 Task: Create new contact,   with mail id: 'AndersonPaisley@manhattan.edu', first name: 'Paisley', Last name: 'Anderson', Job Title: IT Project Manager, Phone number (617) 555-9012. Change life cycle stage to  'Lead' and lead status to 'New'. Add new company to the associated contact: www.sequelglobal.com
 . Logged in from softage.5@softage.net
Action: Mouse moved to (77, 40)
Screenshot: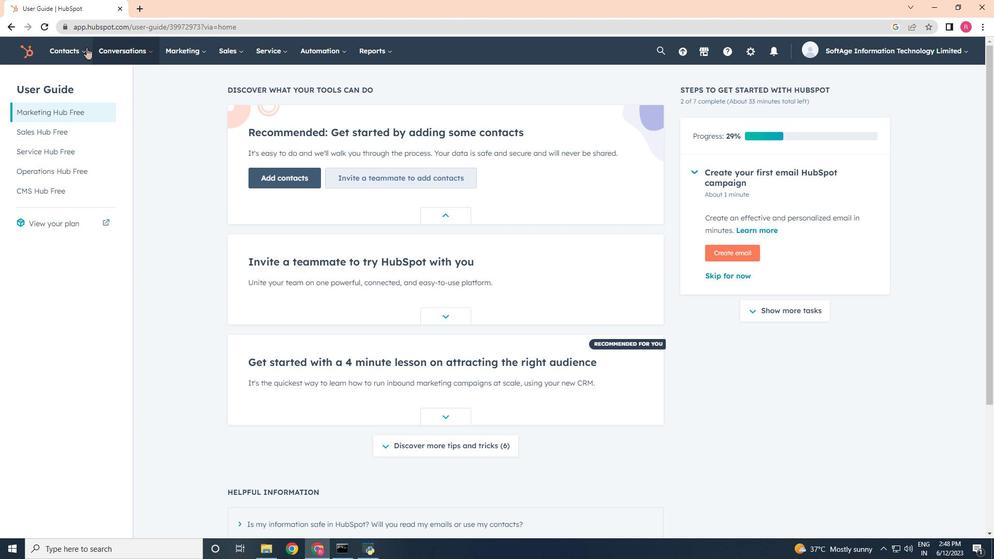 
Action: Mouse pressed left at (77, 40)
Screenshot: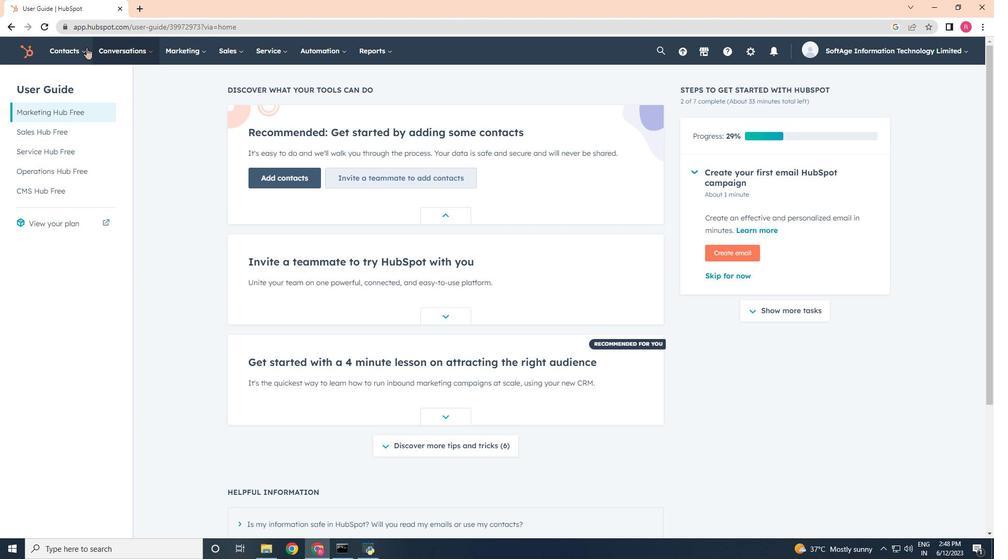
Action: Mouse moved to (82, 92)
Screenshot: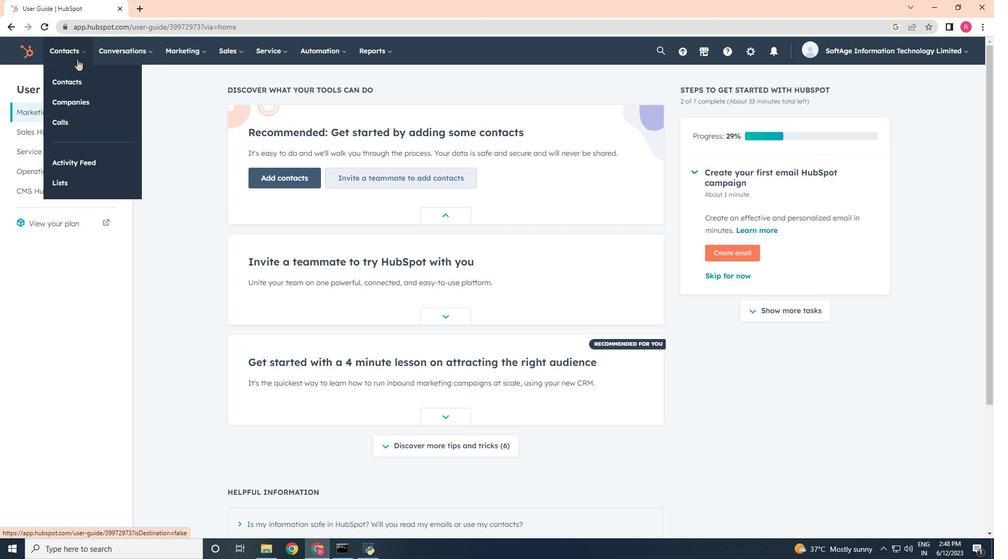 
Action: Mouse pressed left at (82, 92)
Screenshot: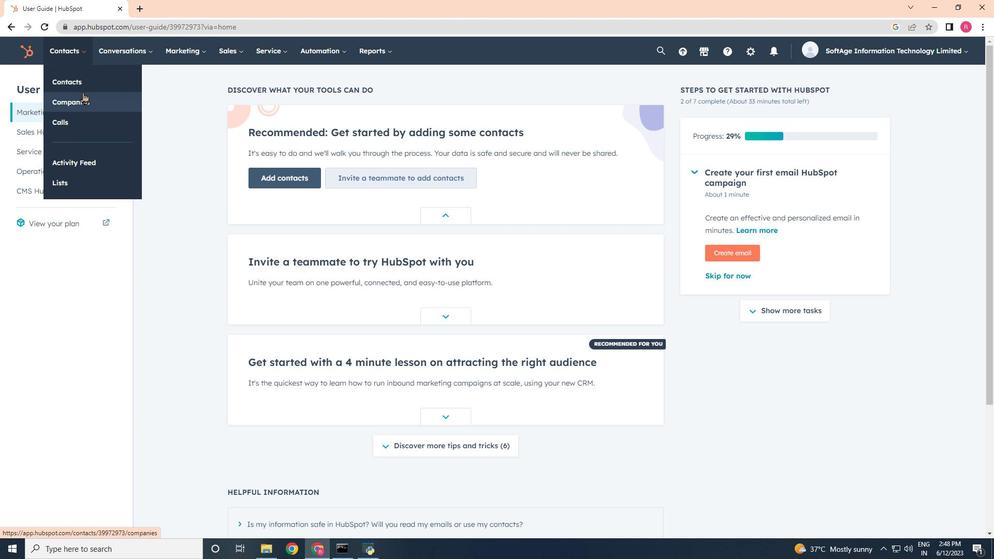 
Action: Mouse moved to (67, 48)
Screenshot: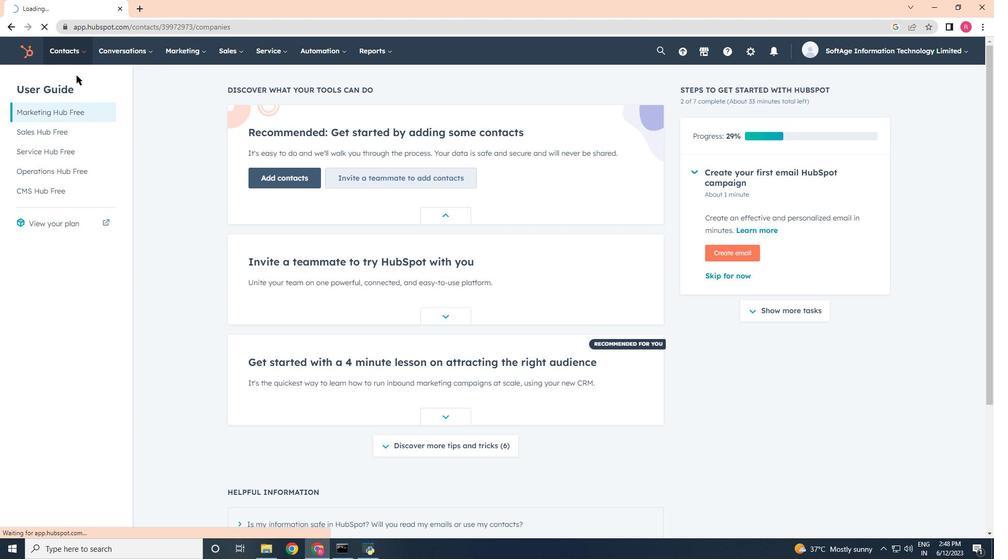 
Action: Mouse pressed left at (67, 48)
Screenshot: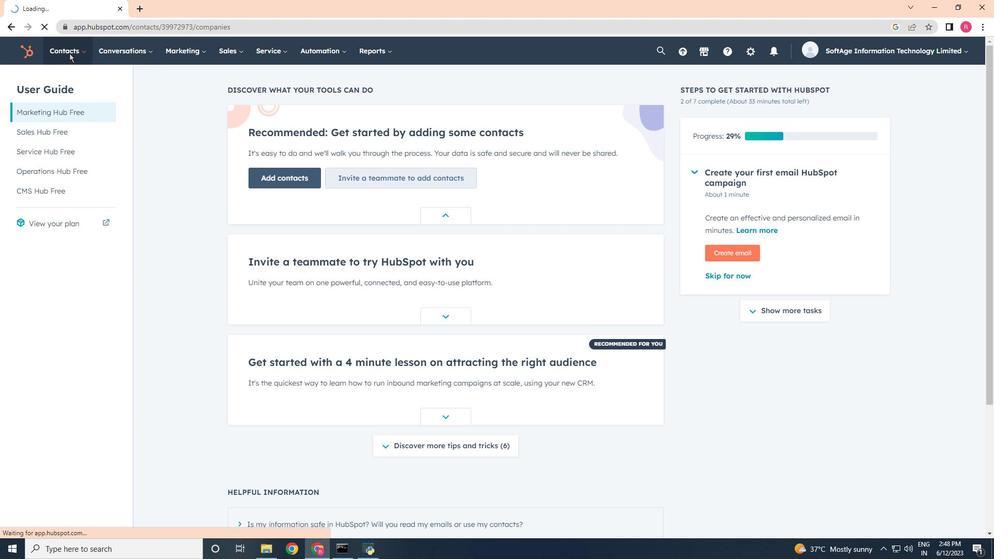 
Action: Mouse moved to (63, 52)
Screenshot: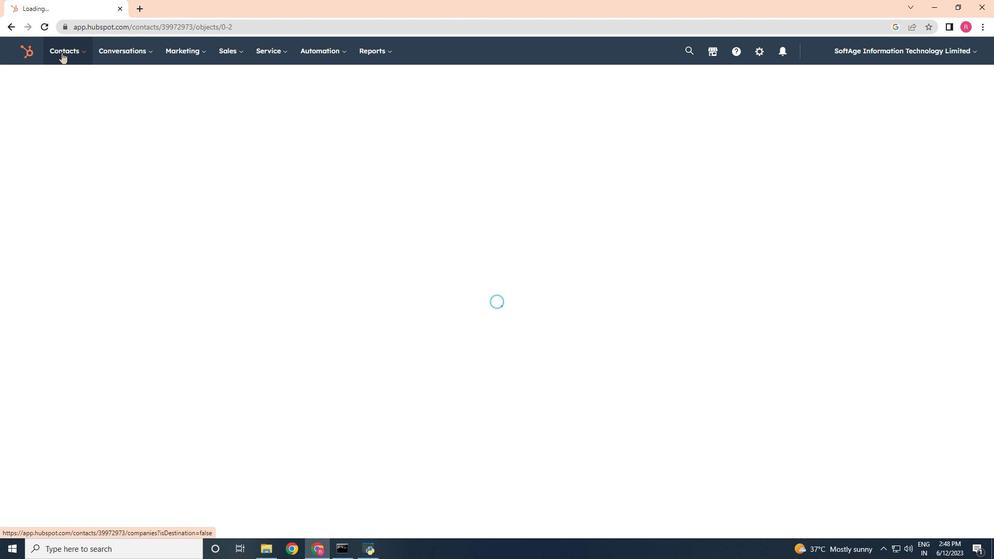 
Action: Mouse pressed left at (63, 52)
Screenshot: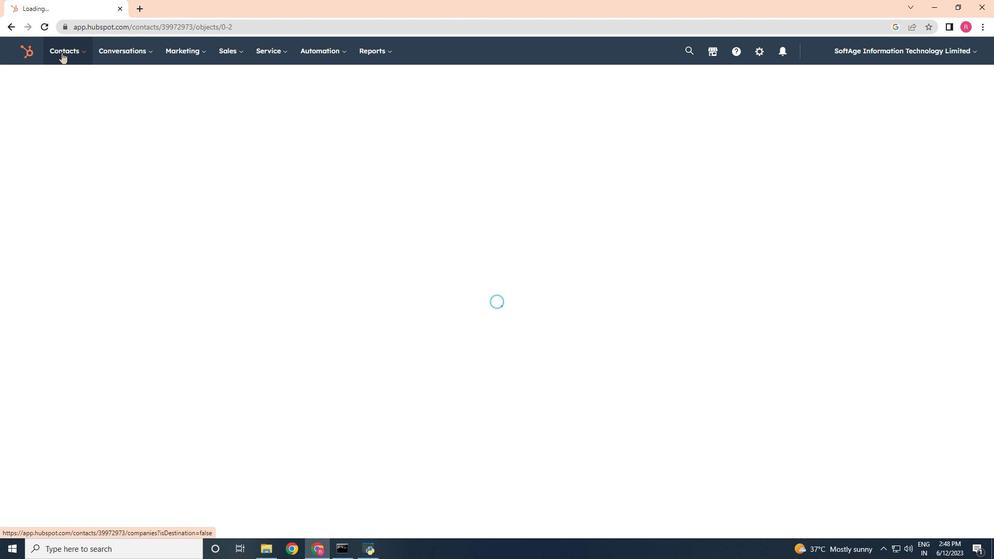 
Action: Mouse moved to (78, 94)
Screenshot: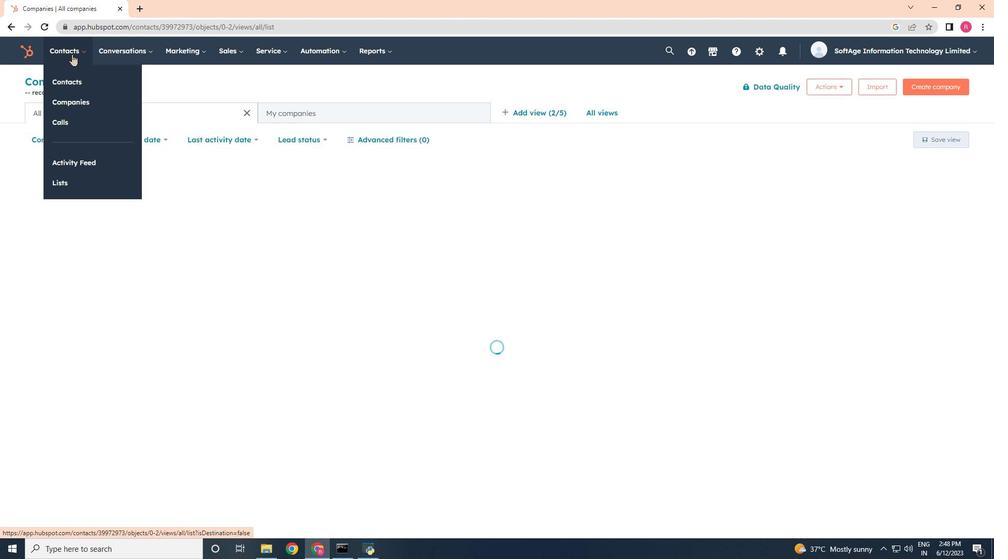 
Action: Mouse pressed left at (78, 94)
Screenshot: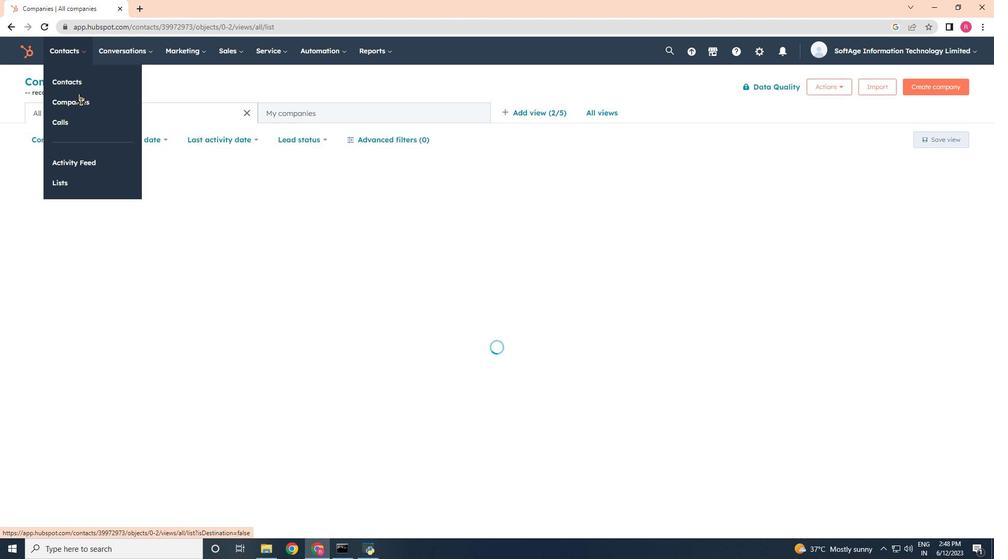 
Action: Mouse moved to (76, 60)
Screenshot: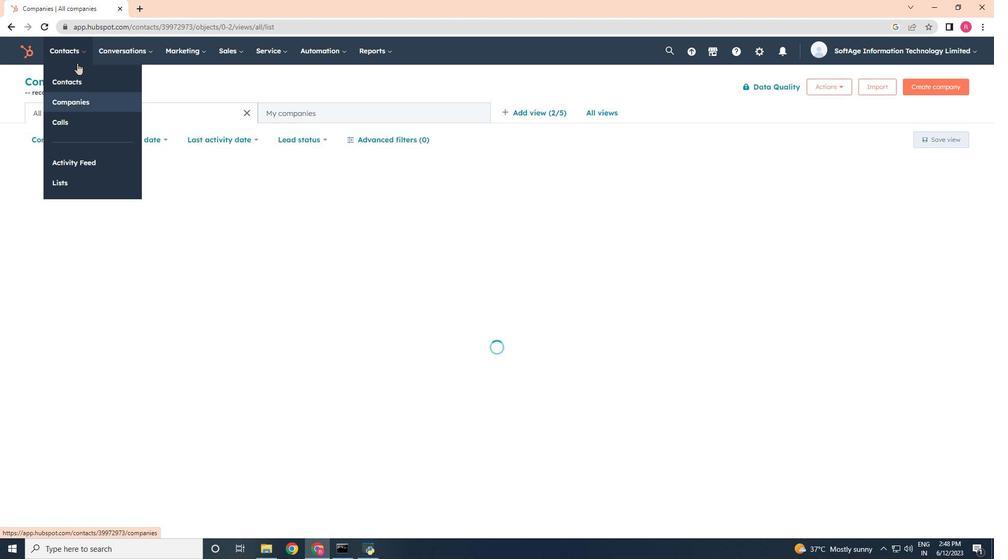 
Action: Mouse pressed left at (76, 60)
Screenshot: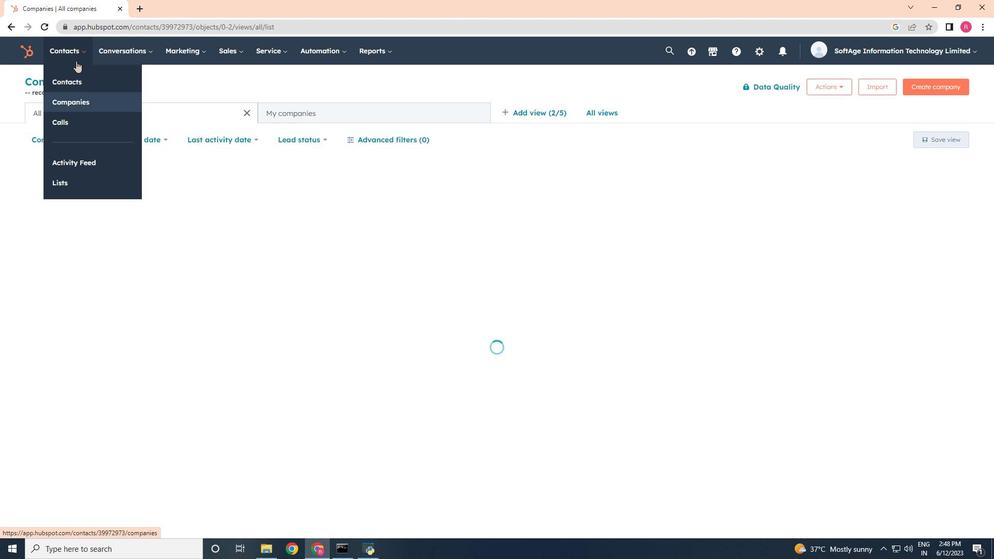 
Action: Mouse moved to (75, 52)
Screenshot: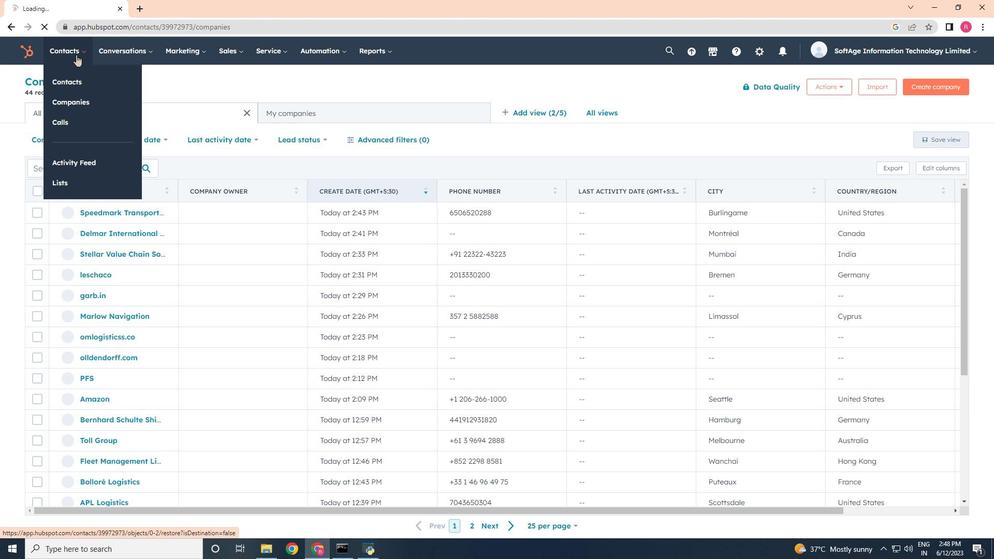 
Action: Mouse pressed left at (75, 52)
Screenshot: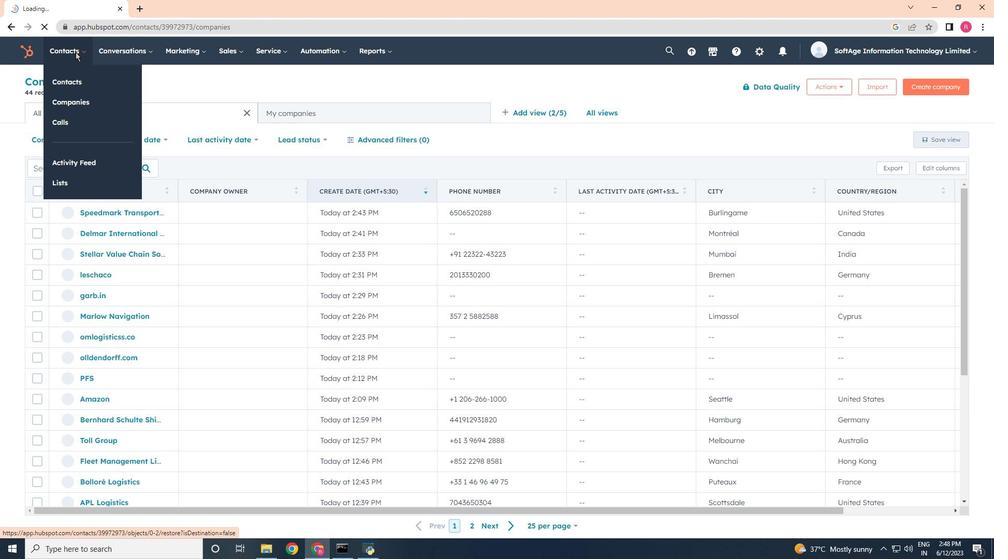 
Action: Mouse moved to (60, 49)
Screenshot: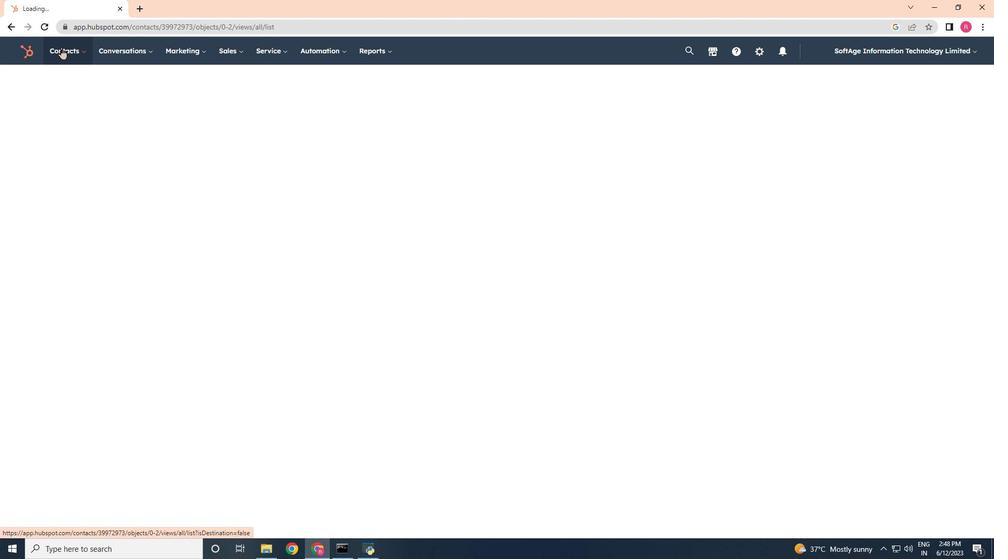 
Action: Mouse pressed left at (60, 49)
Screenshot: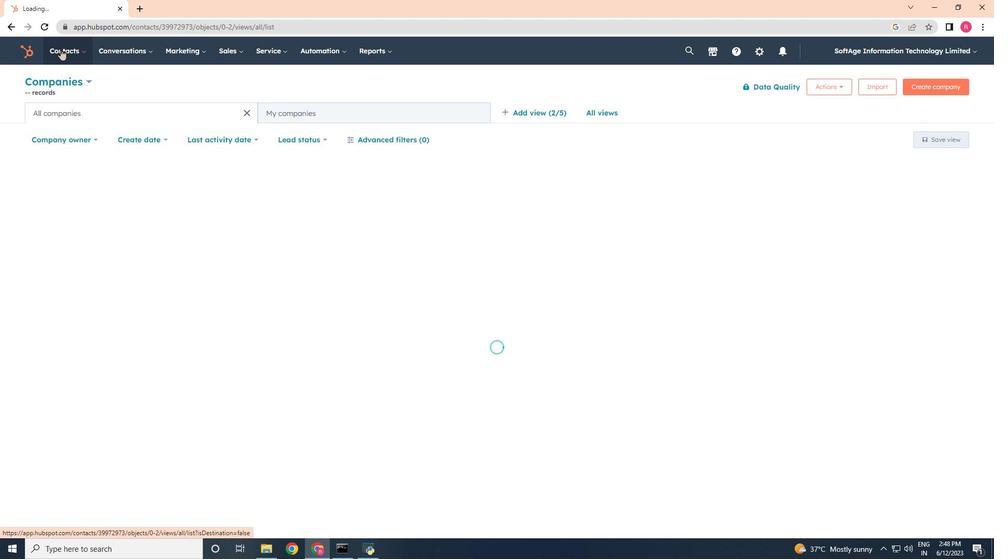 
Action: Mouse moved to (74, 86)
Screenshot: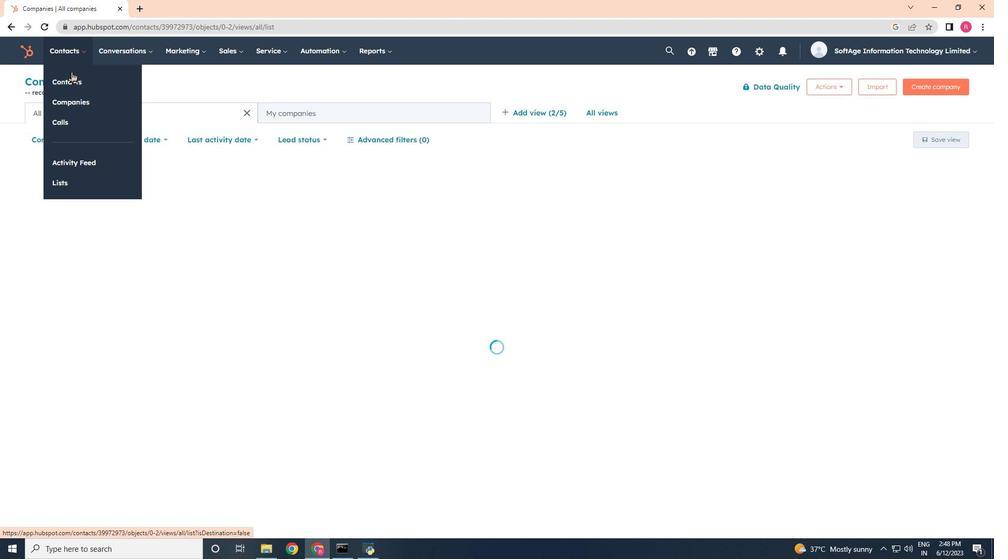 
Action: Mouse pressed left at (74, 86)
Screenshot: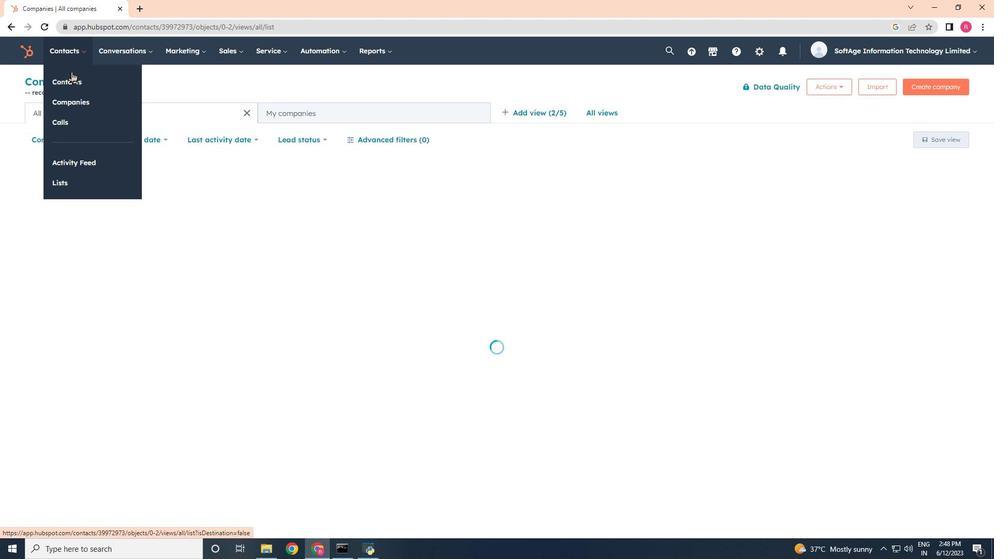 
Action: Mouse moved to (75, 81)
Screenshot: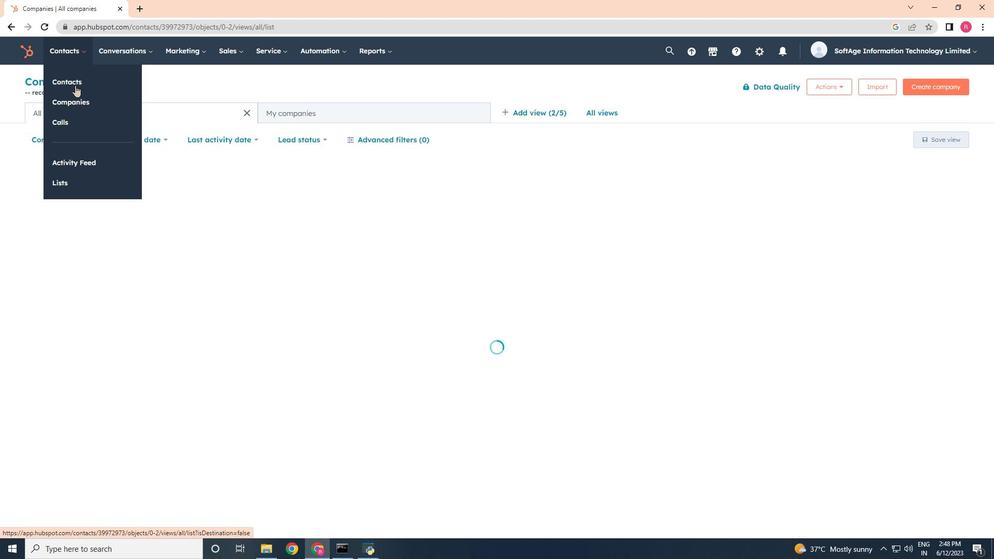 
Action: Mouse pressed left at (75, 81)
Screenshot: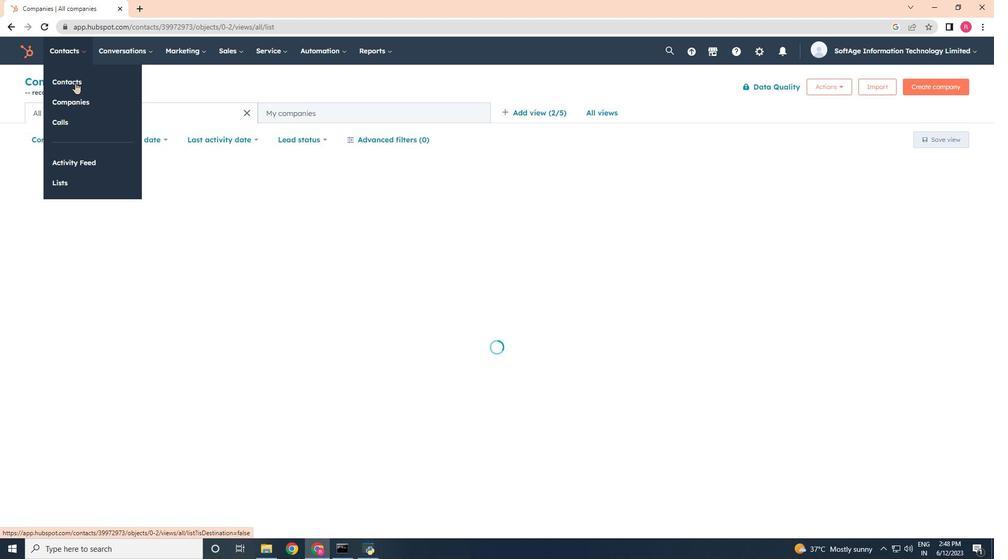 
Action: Mouse moved to (926, 89)
Screenshot: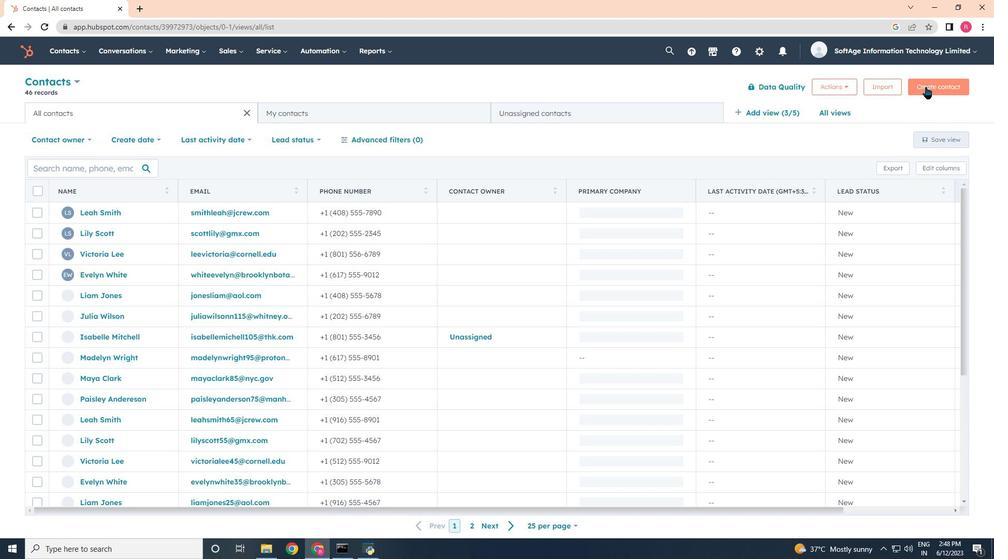 
Action: Mouse pressed left at (926, 88)
Screenshot: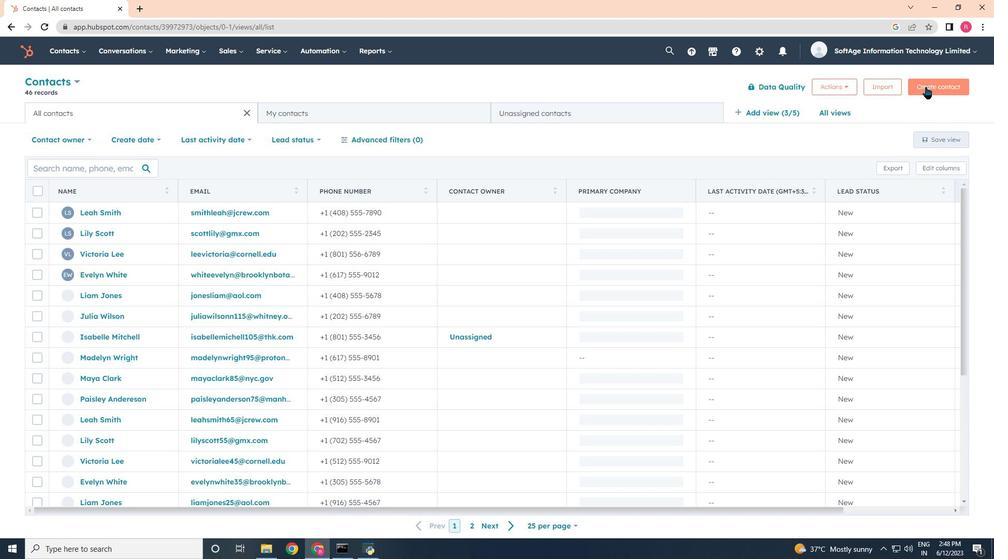 
Action: Mouse moved to (760, 130)
Screenshot: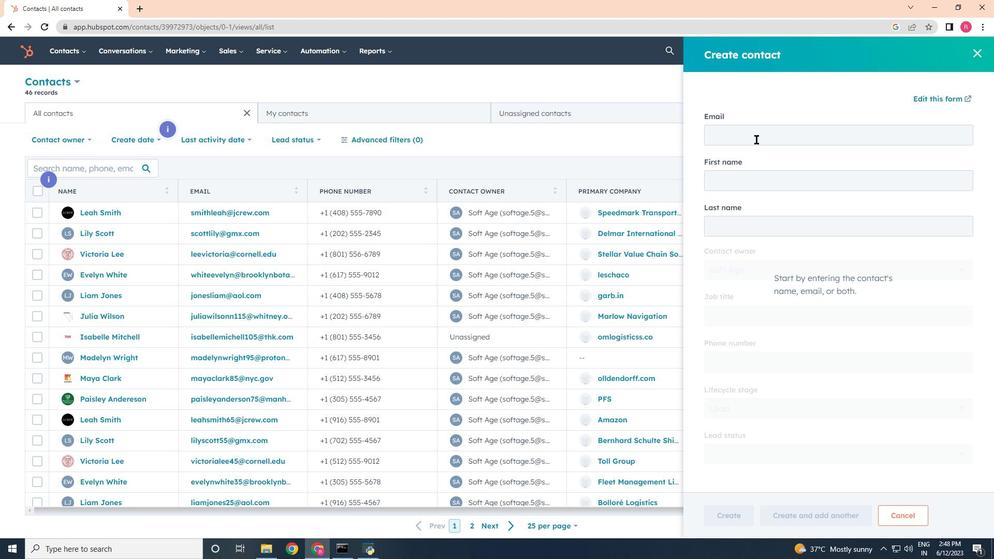 
Action: Mouse pressed left at (760, 130)
Screenshot: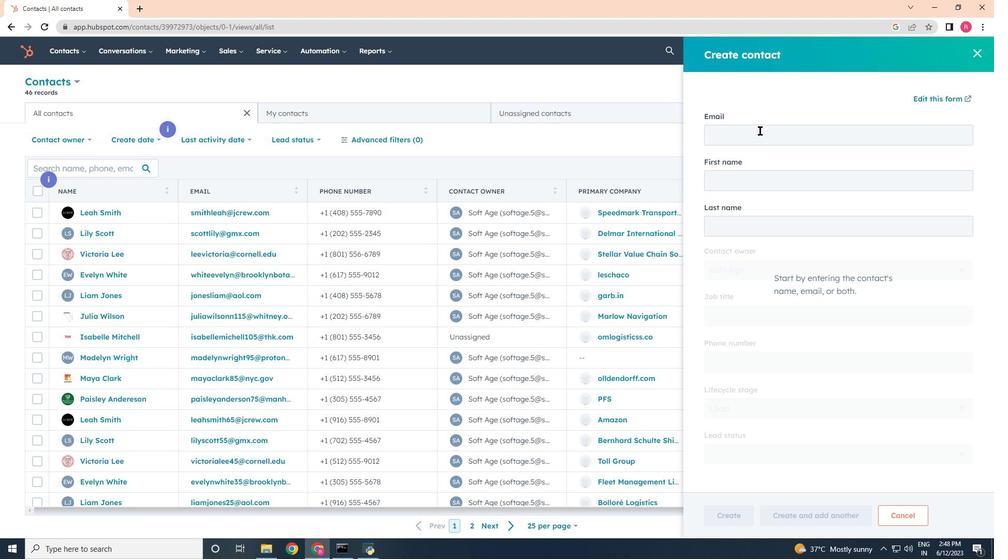 
Action: Mouse moved to (763, 135)
Screenshot: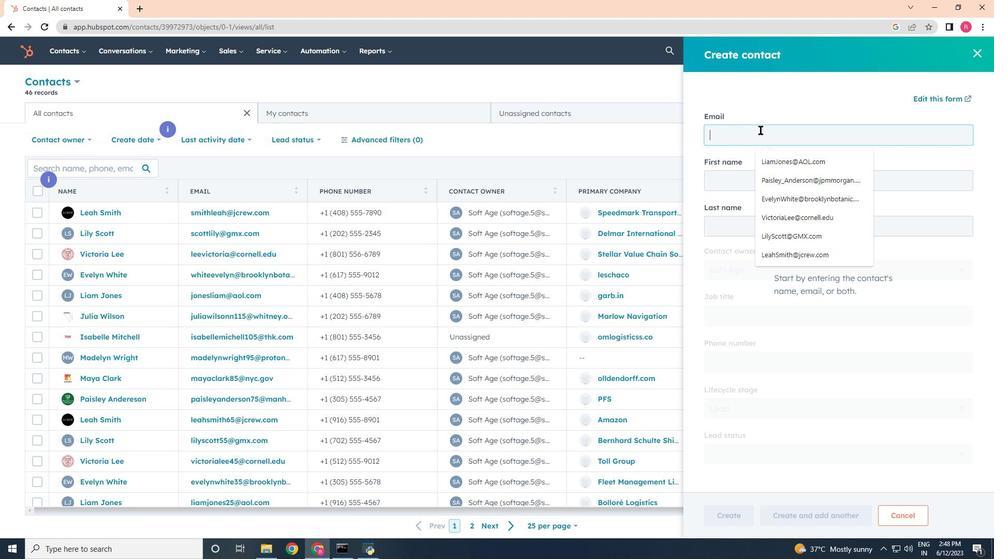 
Action: Key pressed <Key.shift>Anderson<Key.shift><Key.shift><Key.shift><Key.shift><Key.shift><Key.shift><Key.shift><Key.shift><Key.shift><Key.shift><Key.shift><Key.shift><Key.shift><Key.shift><Key.shift><Key.shift><Key.shift>Paisley<Key.shift><Key.shift><Key.shift><Key.shift>@manhattan.edu
Screenshot: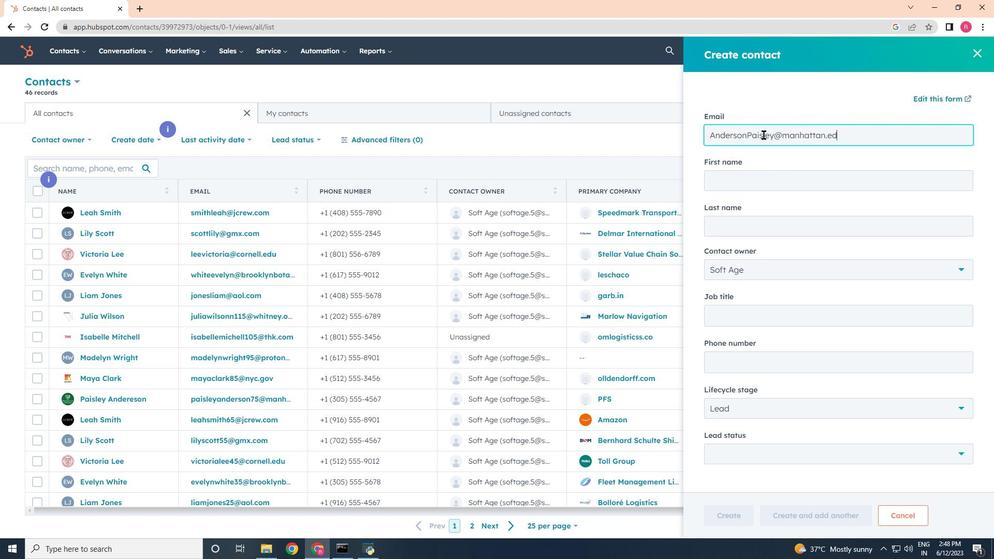
Action: Mouse moved to (754, 184)
Screenshot: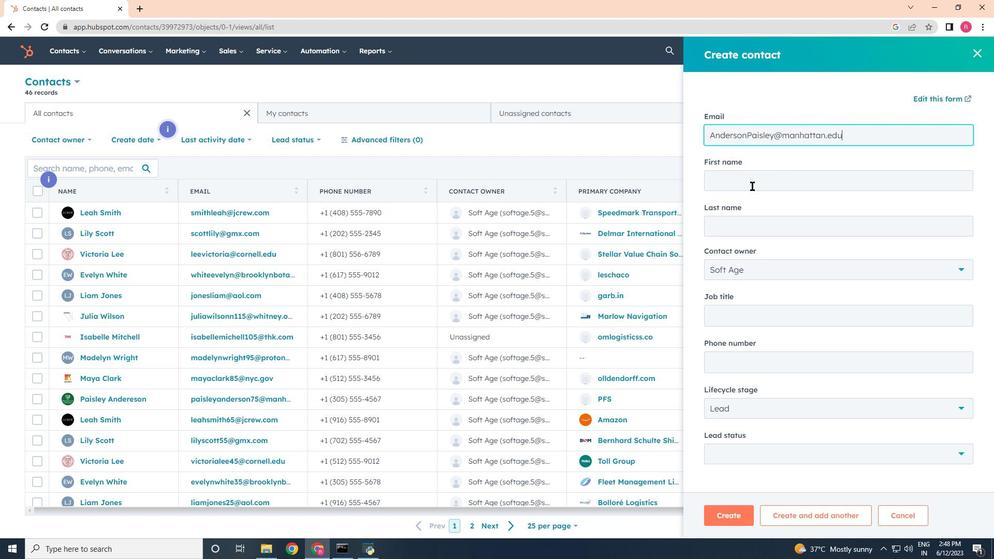 
Action: Mouse pressed left at (754, 184)
Screenshot: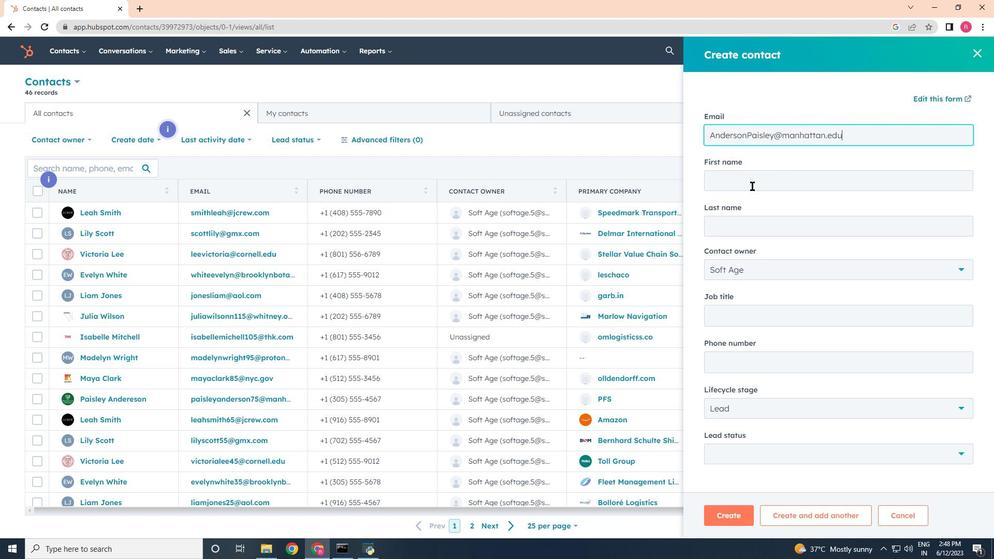 
Action: Mouse moved to (754, 184)
Screenshot: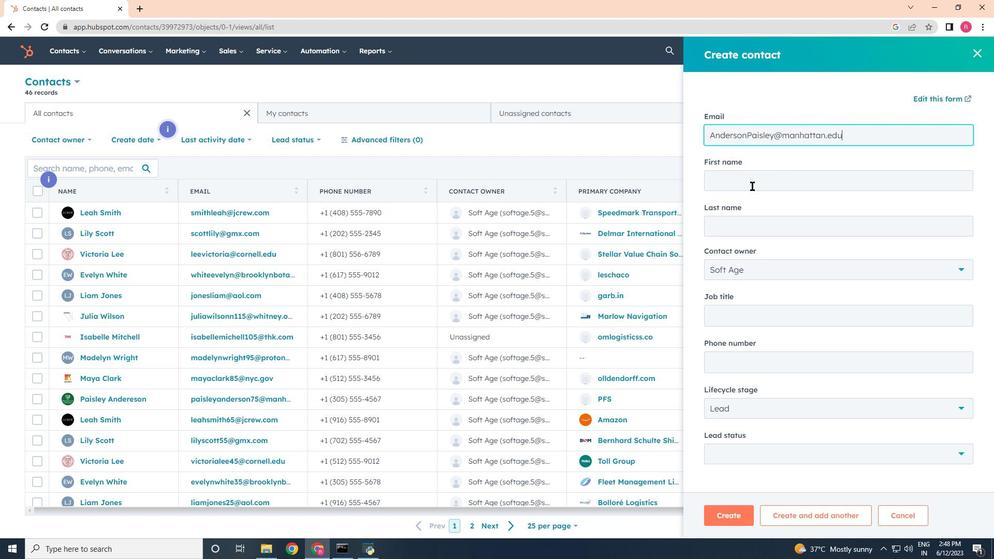 
Action: Key pressed <Key.shift>Paisley<Key.tab><Key.shift>Anderson
Screenshot: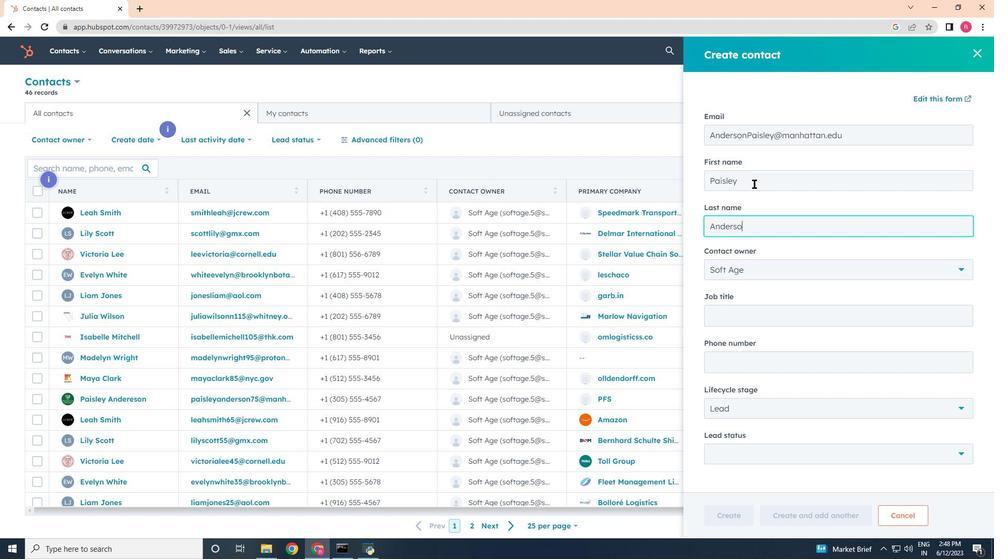 
Action: Mouse moved to (753, 316)
Screenshot: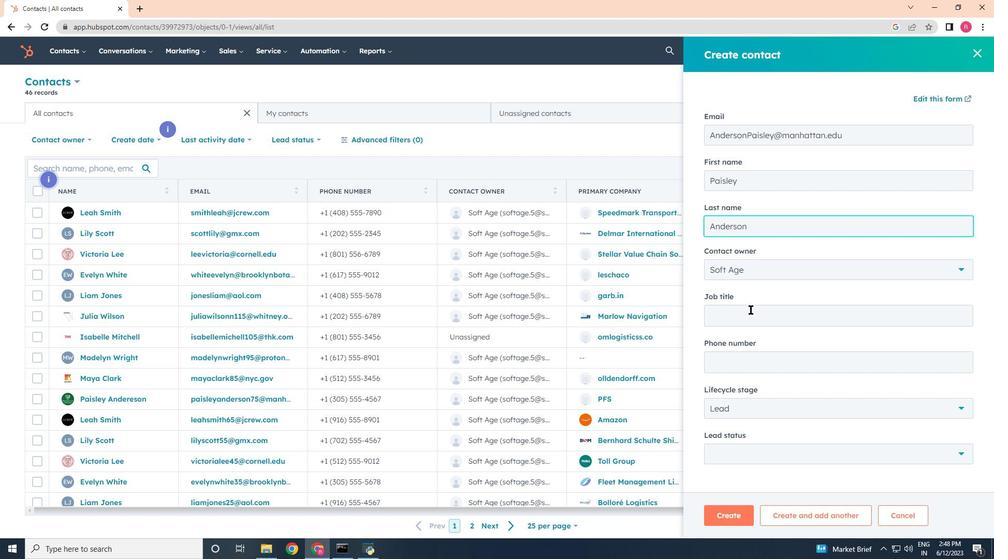 
Action: Mouse pressed left at (753, 316)
Screenshot: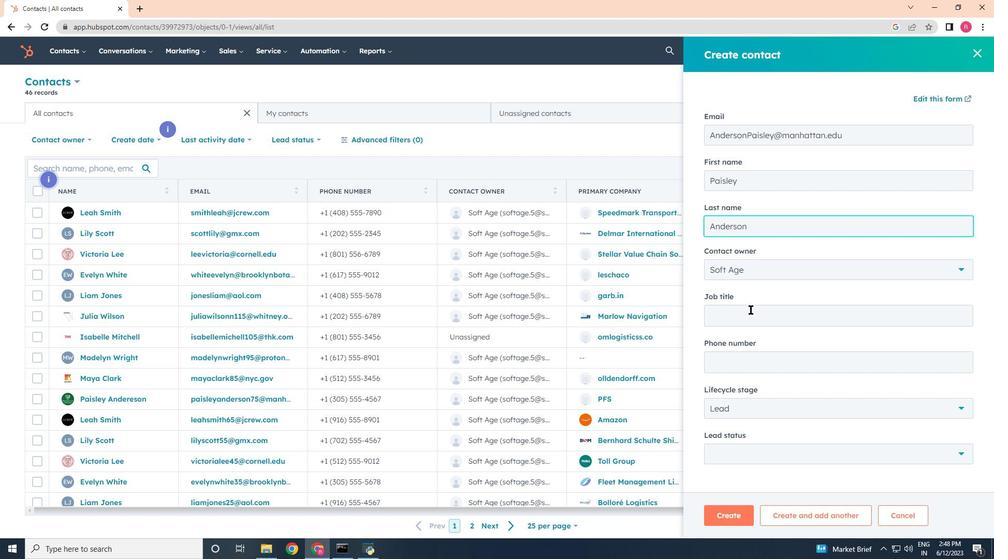 
Action: Mouse moved to (754, 317)
Screenshot: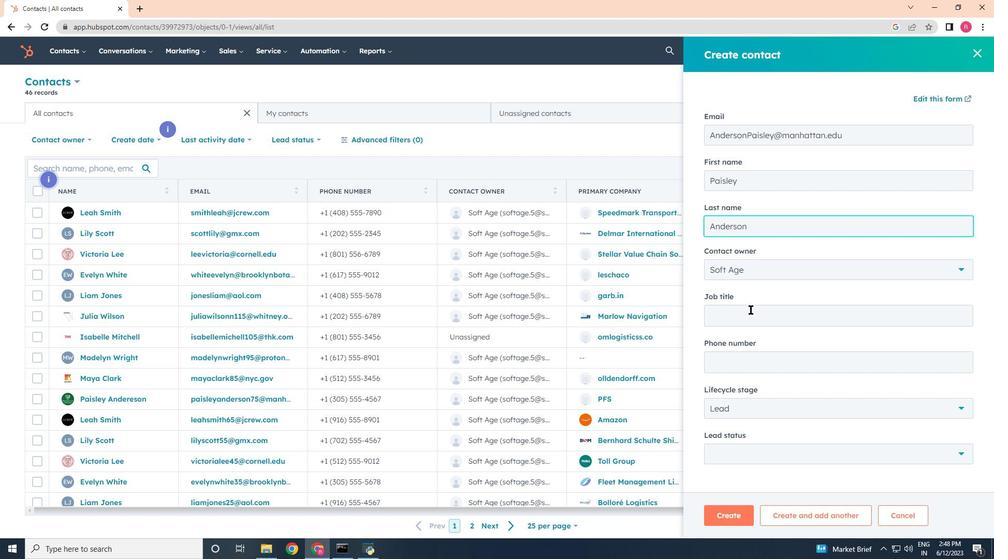 
Action: Key pressed <Key.shift>IT<Key.space><Key.shift>Project<Key.space><Key.shift>Manager
Screenshot: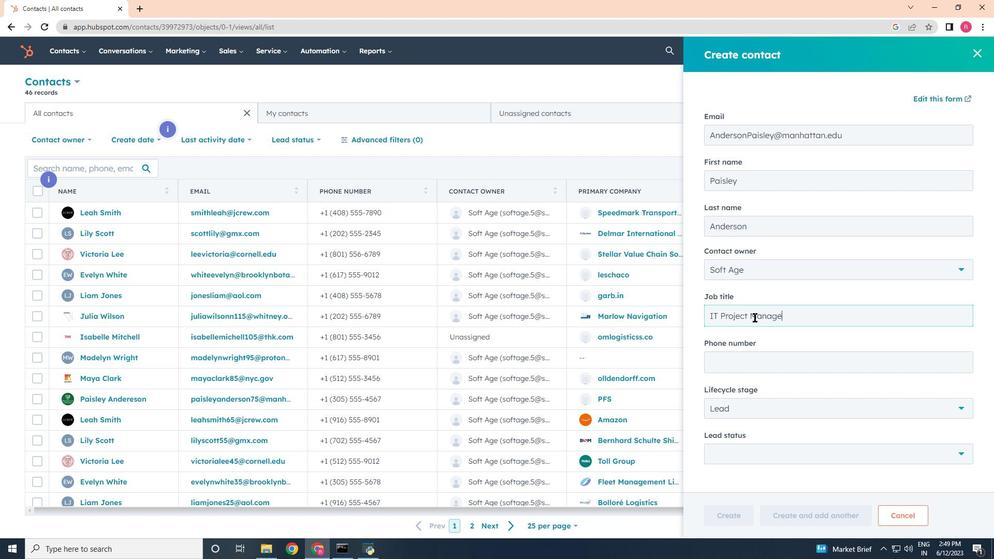 
Action: Mouse moved to (749, 369)
Screenshot: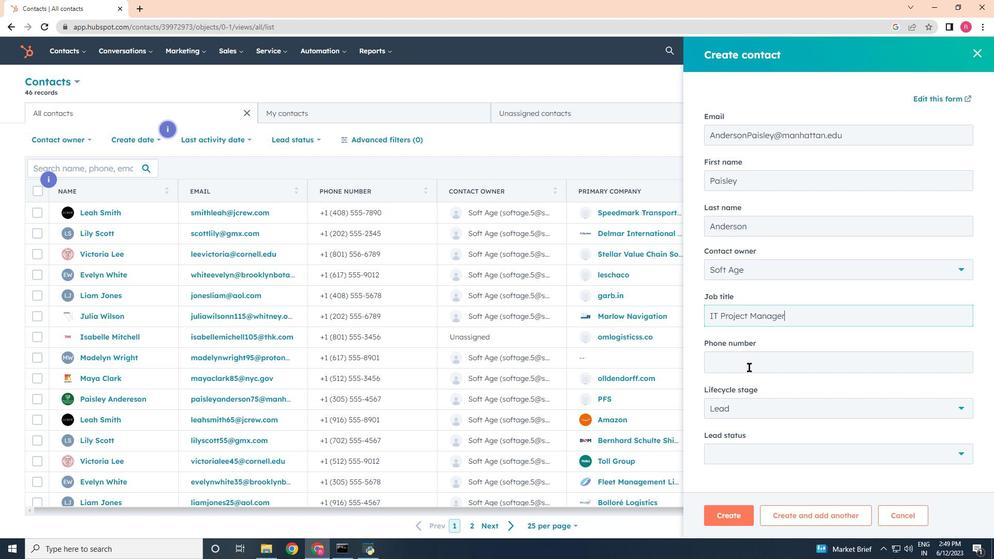 
Action: Mouse pressed left at (749, 369)
Screenshot: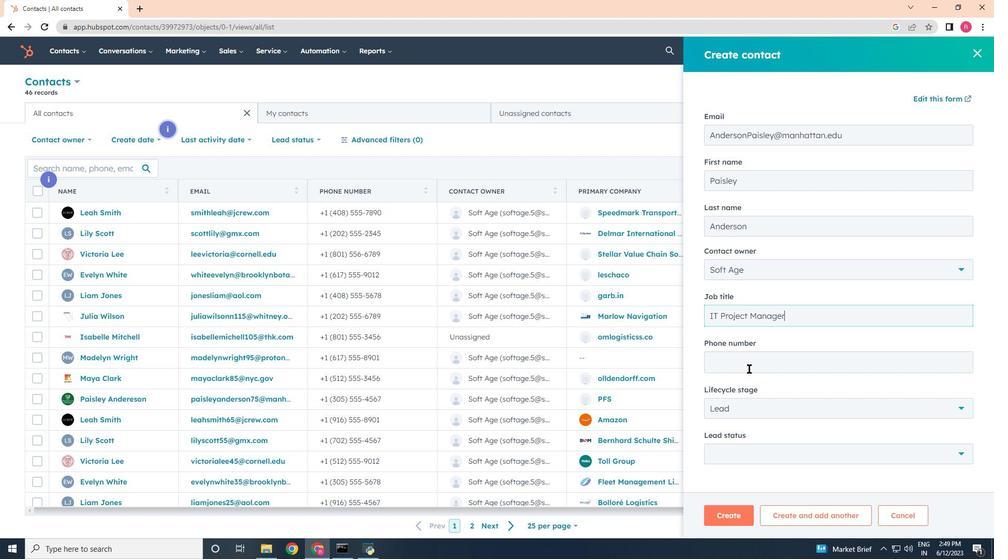 
Action: Key pressed 6175559012
Screenshot: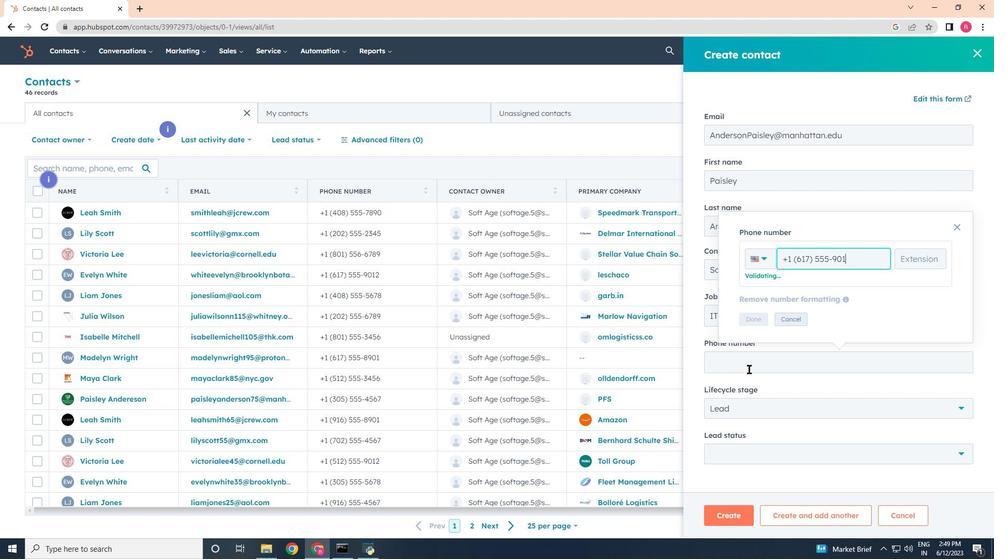
Action: Mouse moved to (763, 316)
Screenshot: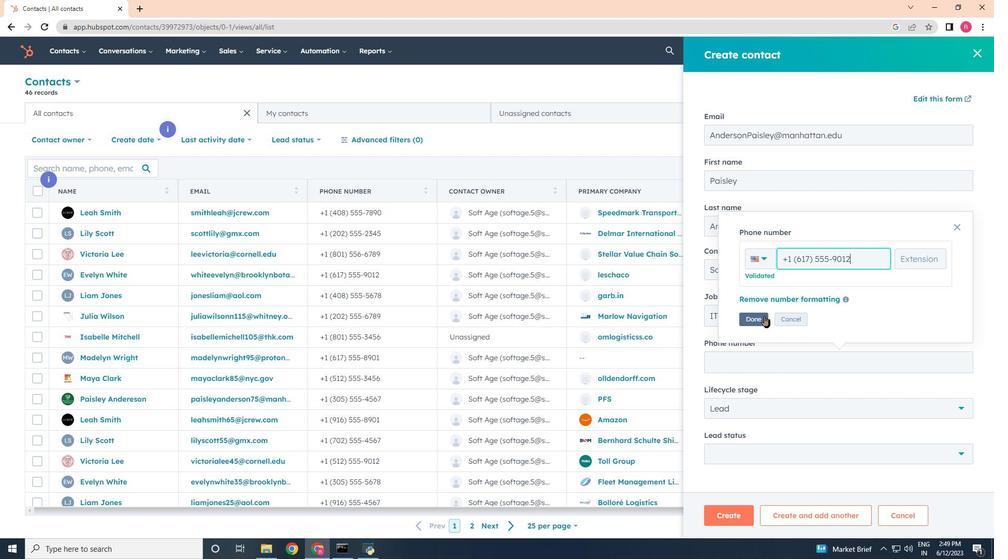 
Action: Mouse pressed left at (763, 316)
Screenshot: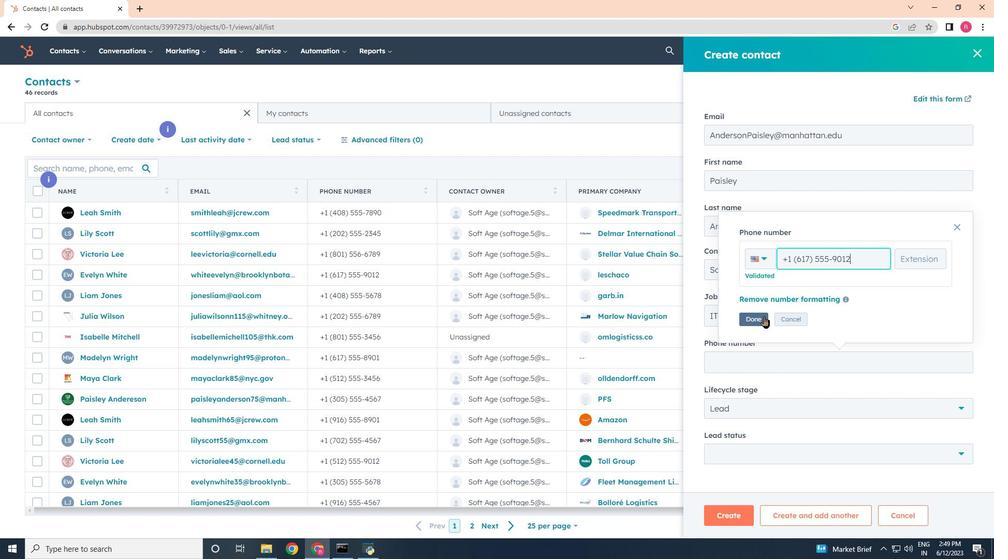 
Action: Mouse moved to (748, 402)
Screenshot: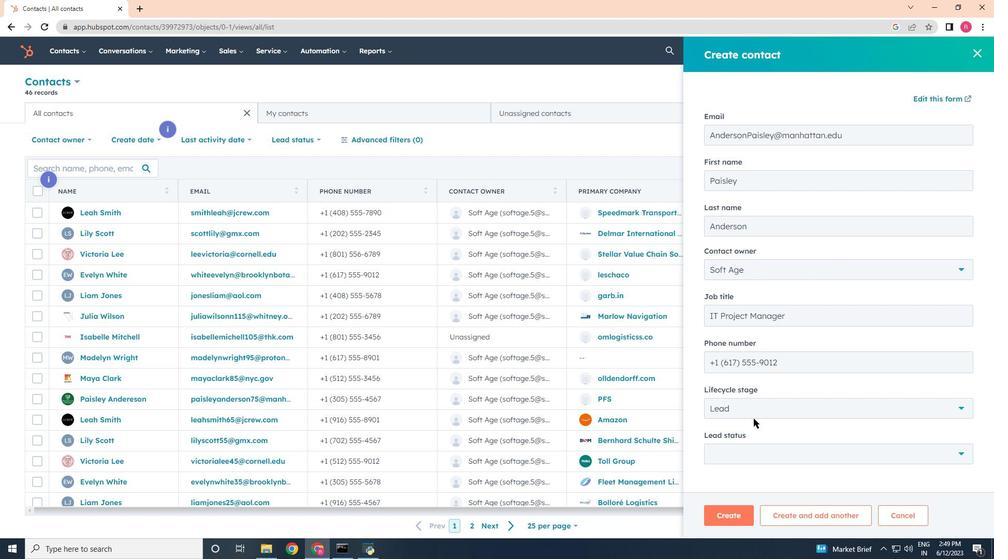 
Action: Mouse pressed left at (748, 402)
Screenshot: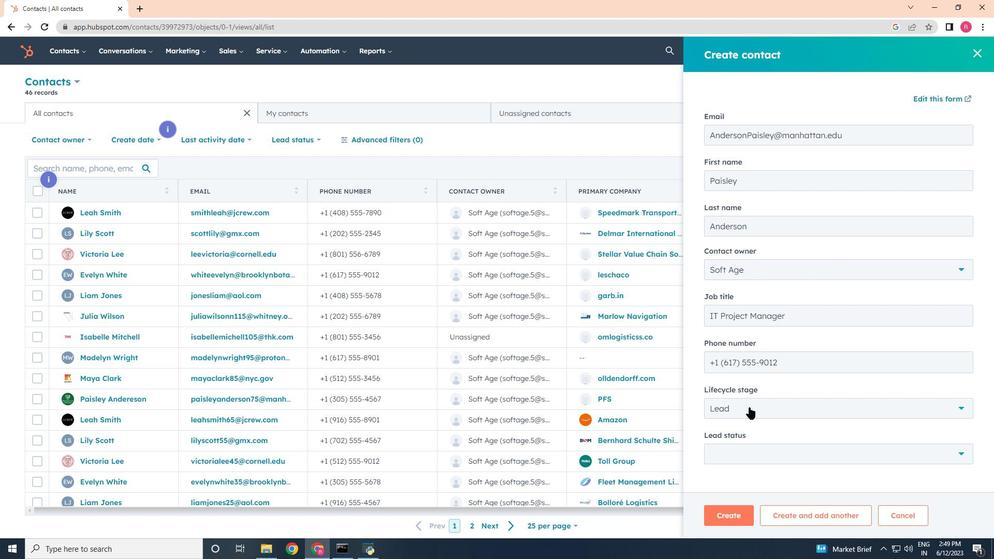 
Action: Mouse moved to (740, 310)
Screenshot: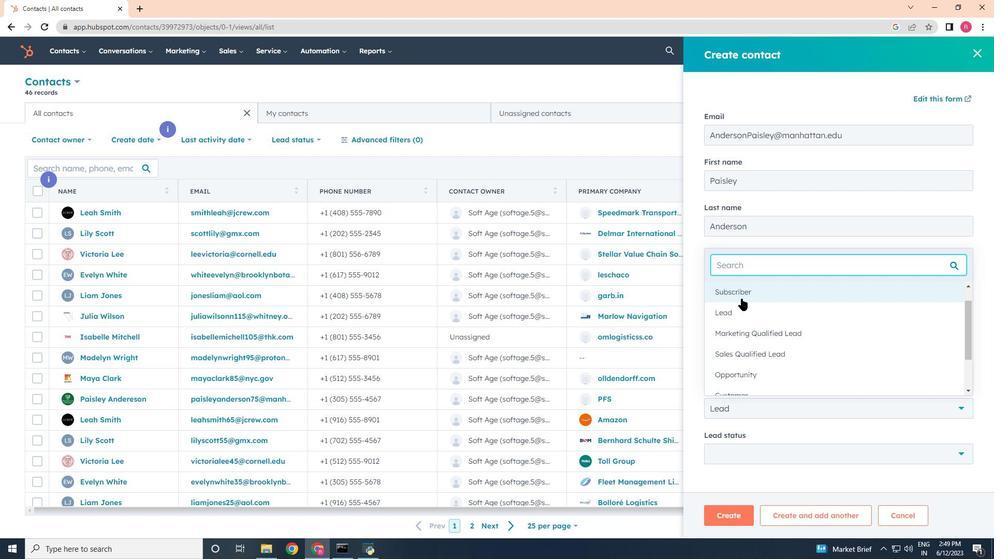 
Action: Mouse pressed left at (740, 310)
Screenshot: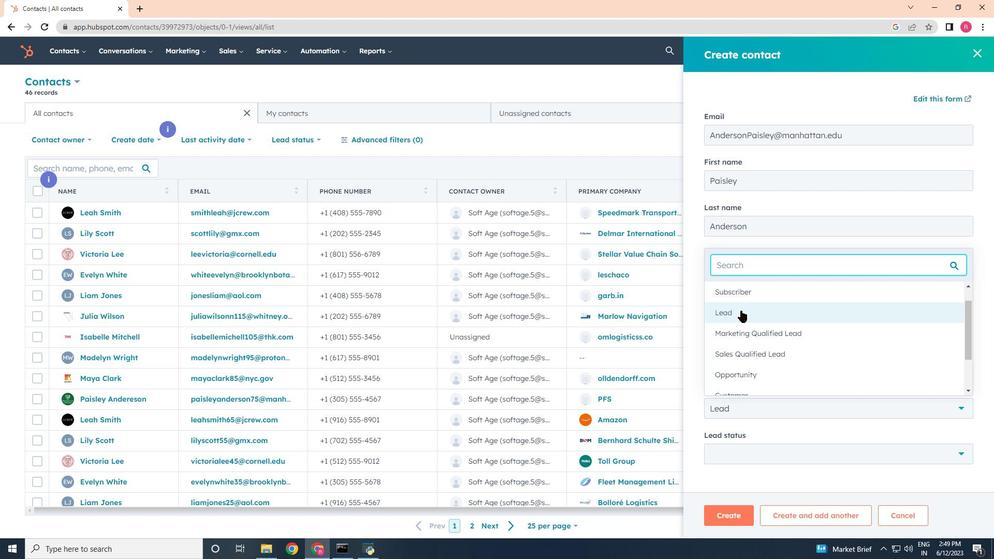 
Action: Mouse moved to (748, 458)
Screenshot: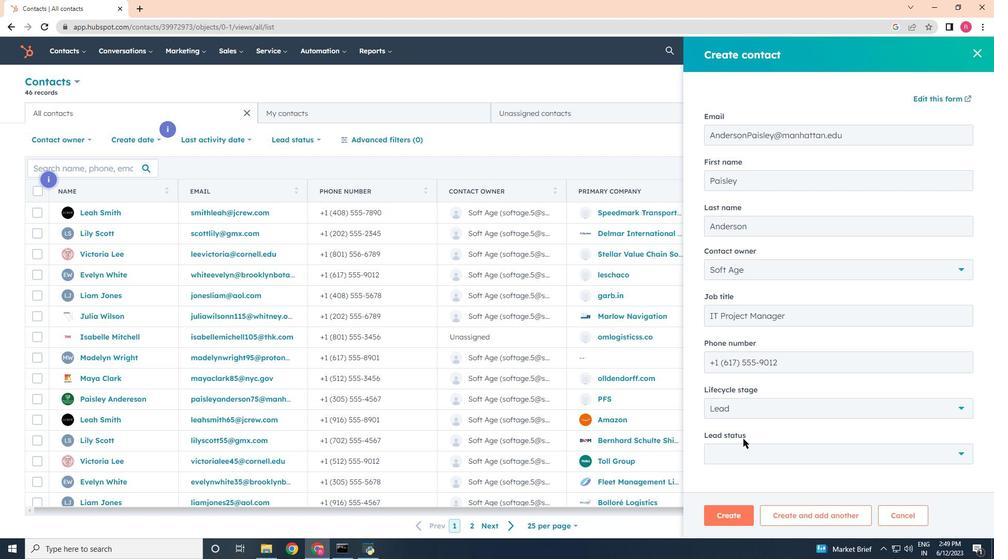 
Action: Mouse pressed left at (748, 458)
Screenshot: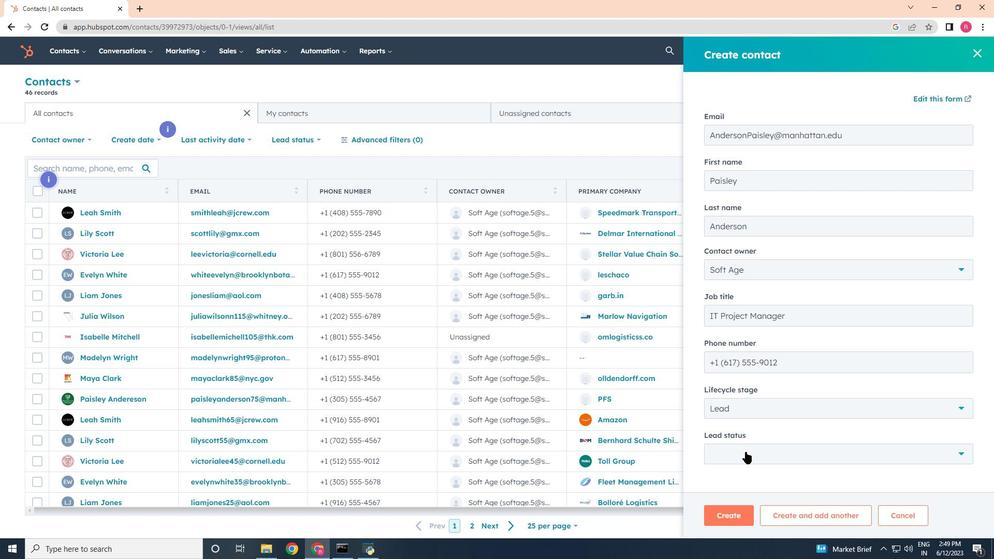 
Action: Mouse moved to (737, 353)
Screenshot: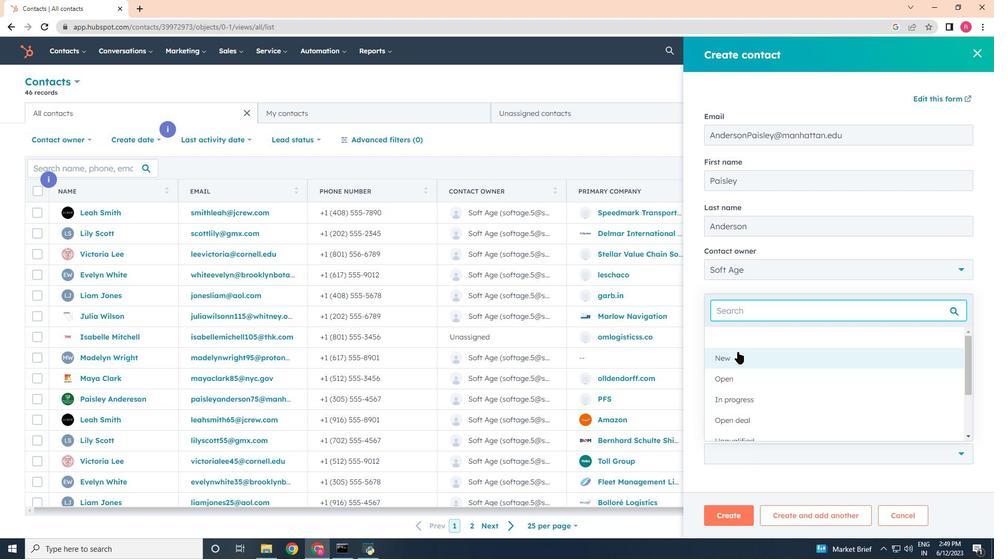 
Action: Mouse pressed left at (737, 353)
Screenshot: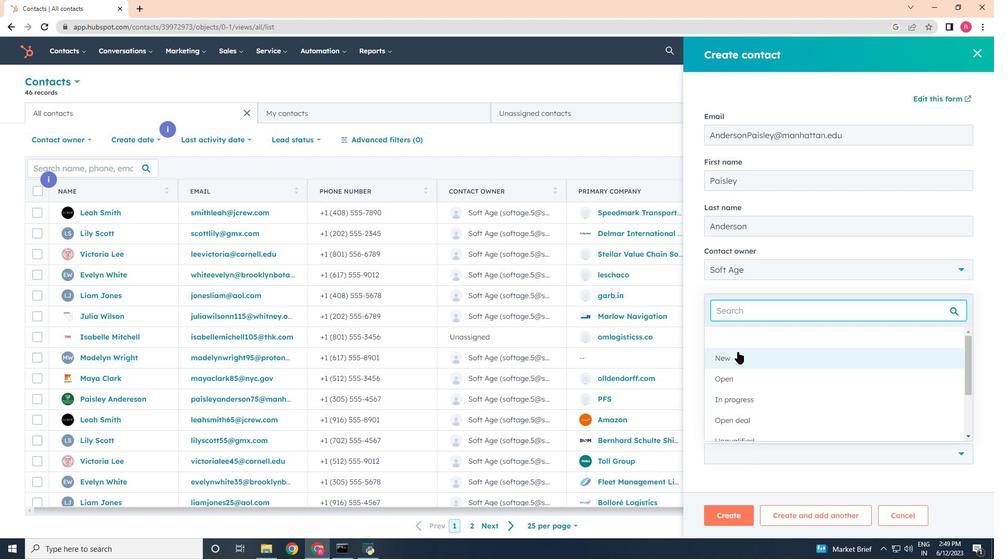 
Action: Mouse moved to (736, 521)
Screenshot: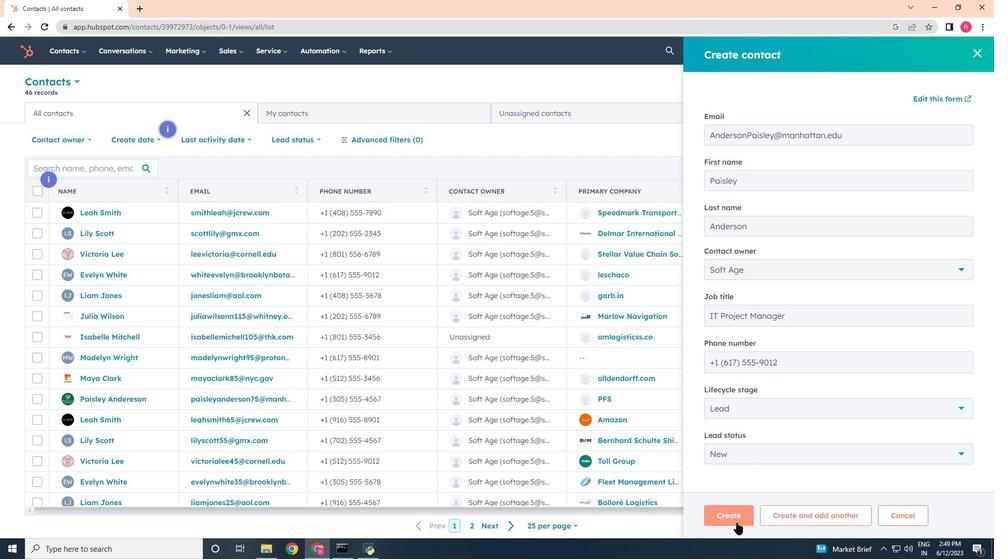 
Action: Mouse pressed left at (736, 521)
Screenshot: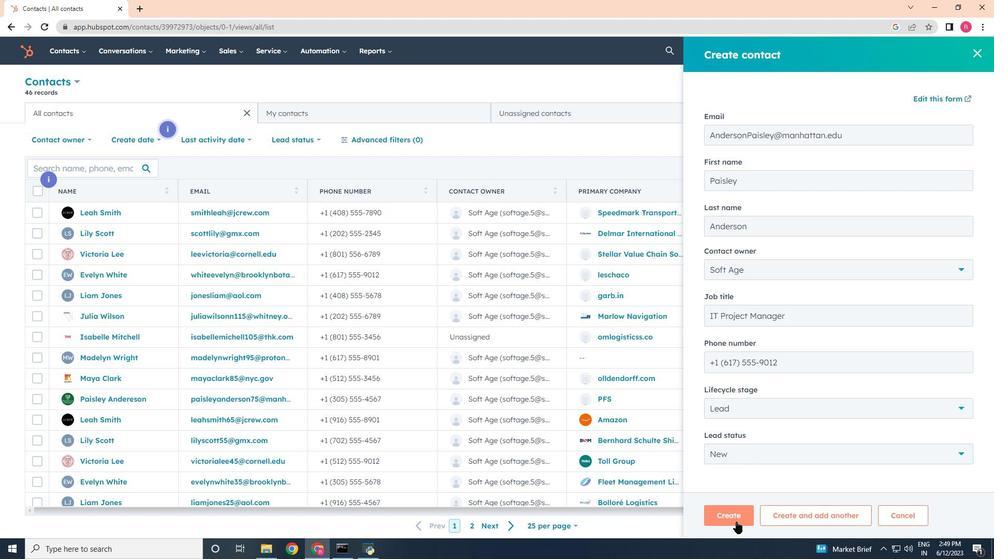 
Action: Mouse moved to (708, 335)
Screenshot: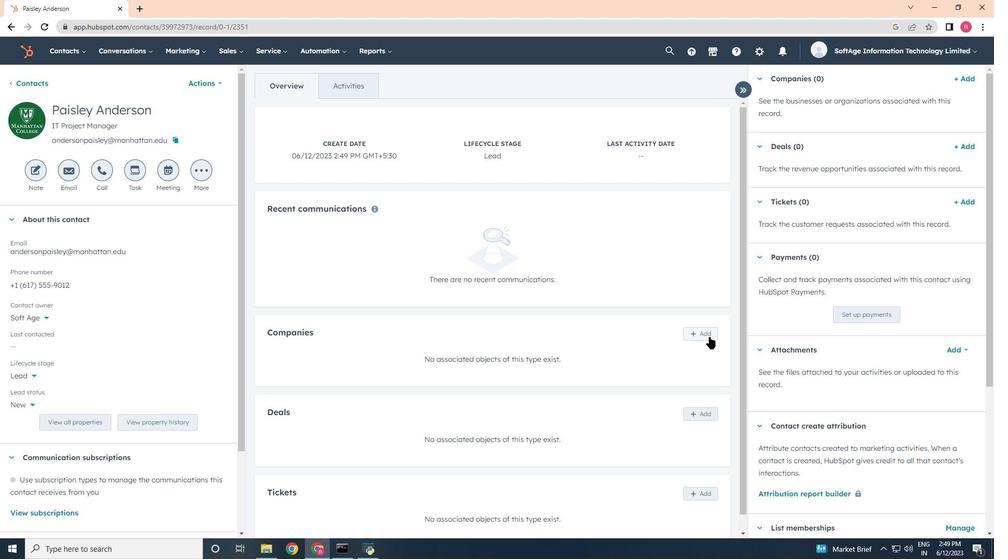 
Action: Mouse pressed left at (708, 335)
Screenshot: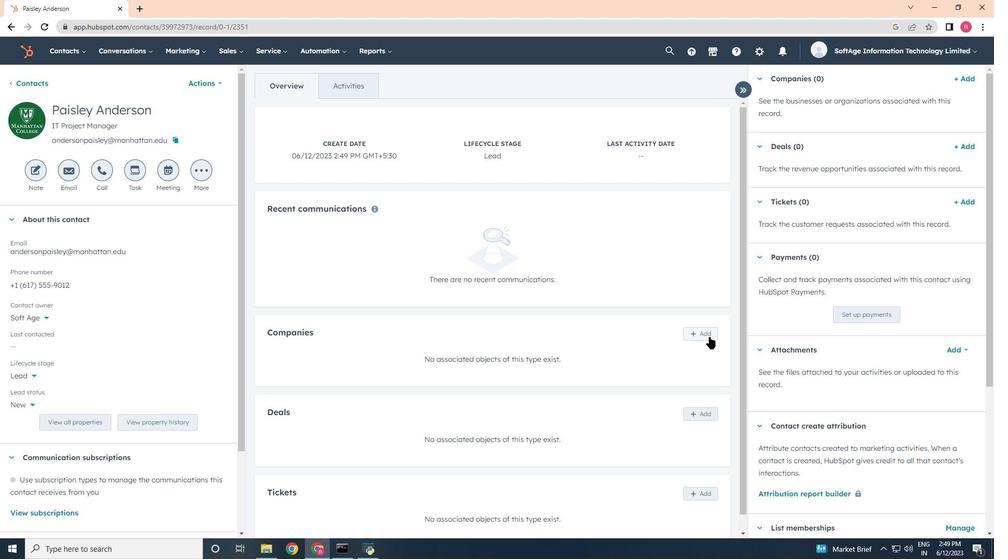 
Action: Mouse moved to (758, 107)
Screenshot: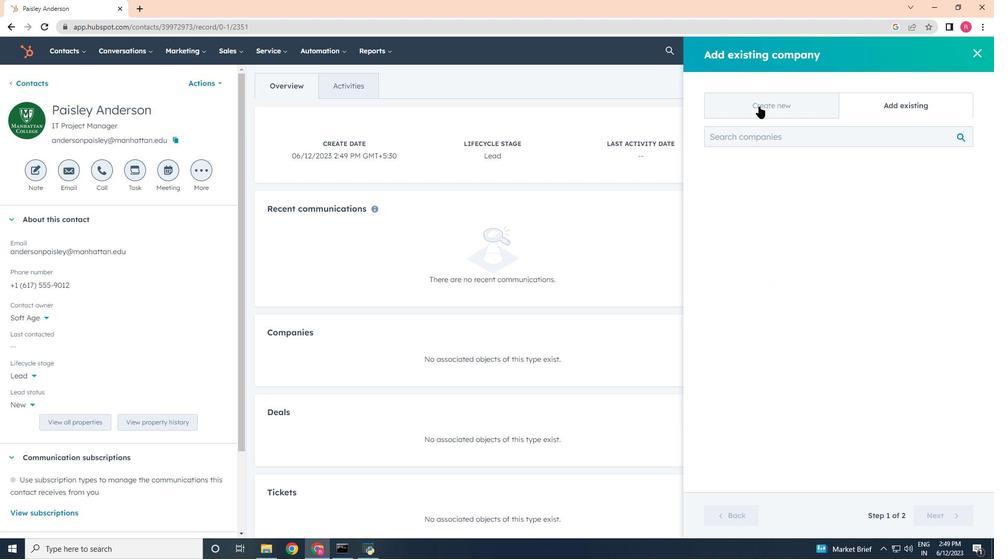 
Action: Mouse pressed left at (758, 107)
Screenshot: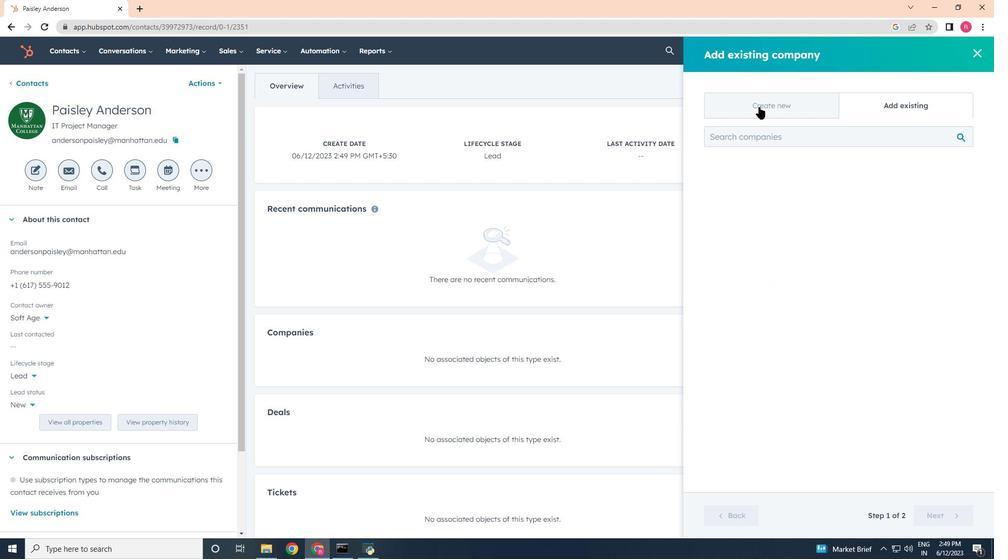 
Action: Mouse moved to (749, 170)
Screenshot: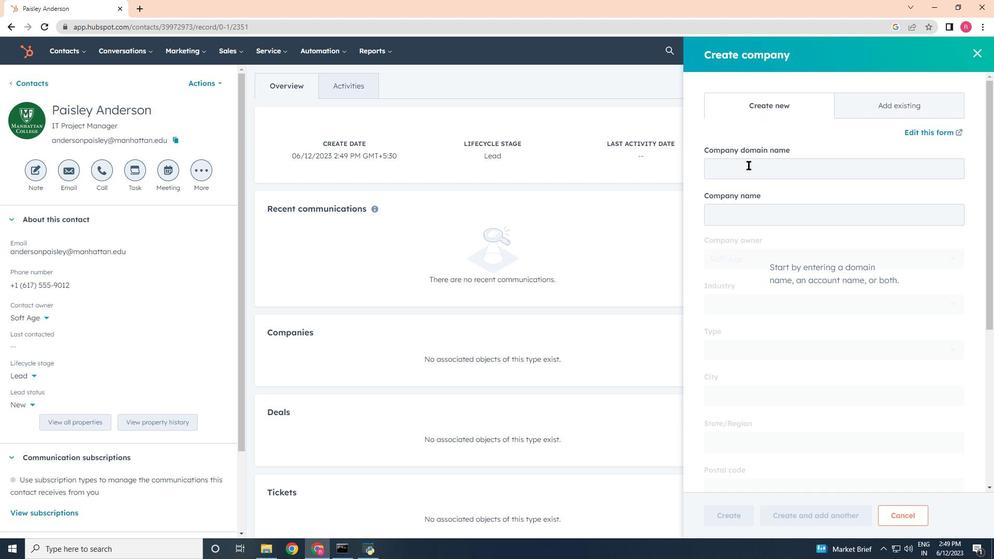
Action: Mouse pressed left at (749, 170)
Screenshot: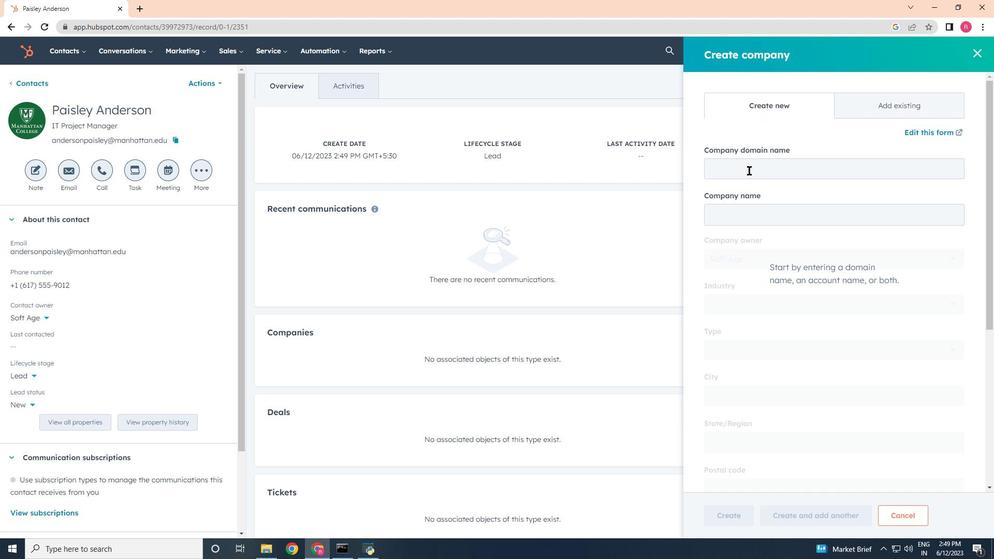 
Action: Key pressed www.sequelglobal.com
Screenshot: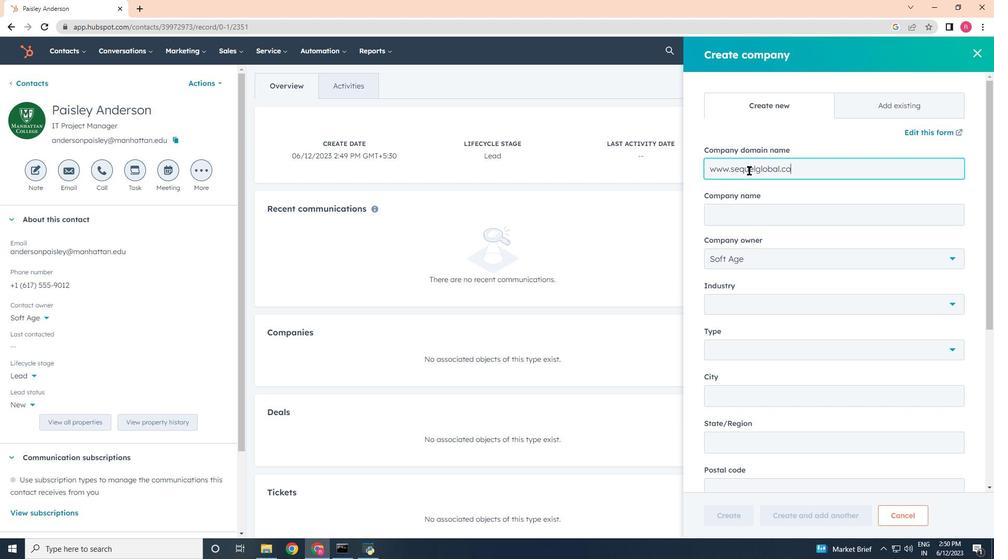 
Action: Mouse moved to (785, 447)
Screenshot: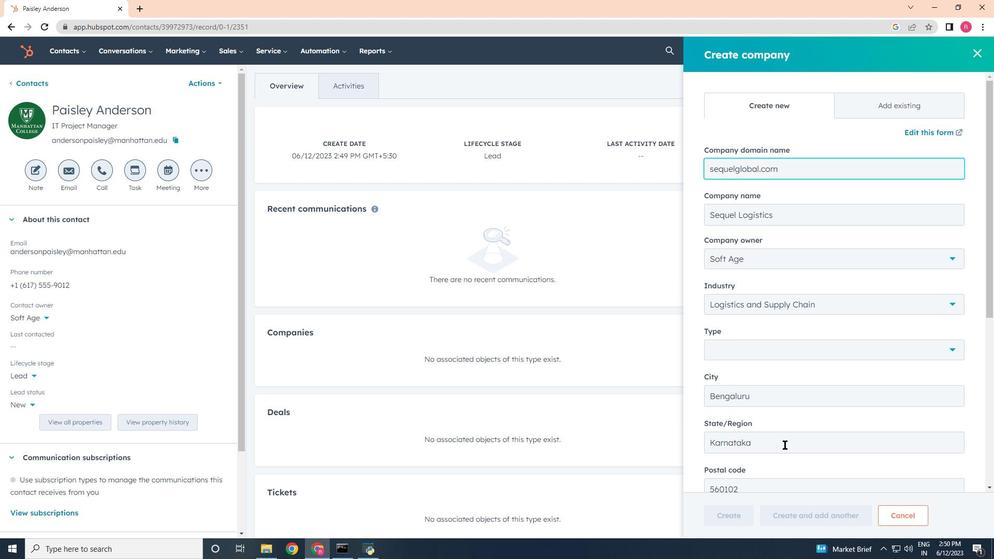 
Action: Mouse scrolled (785, 446) with delta (0, 0)
Screenshot: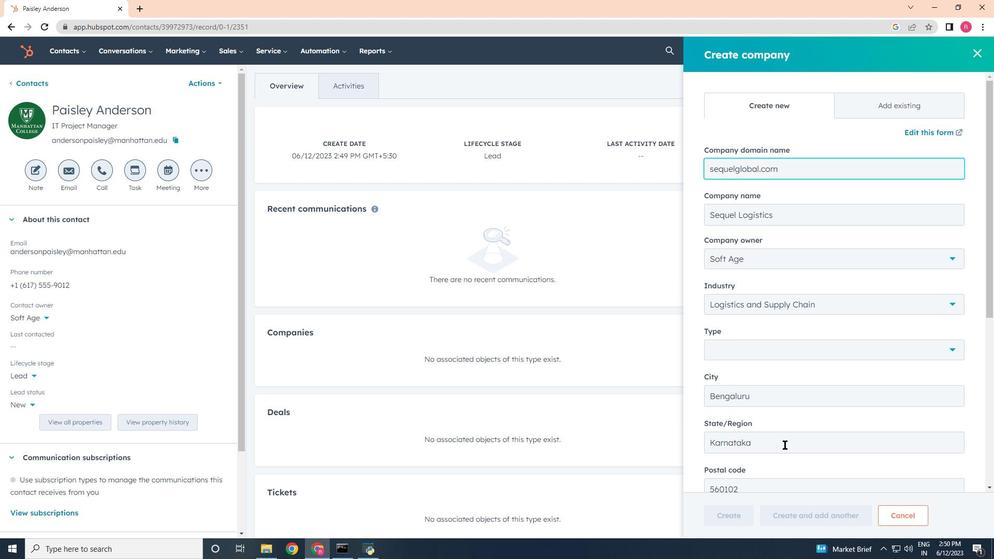 
Action: Mouse moved to (785, 448)
Screenshot: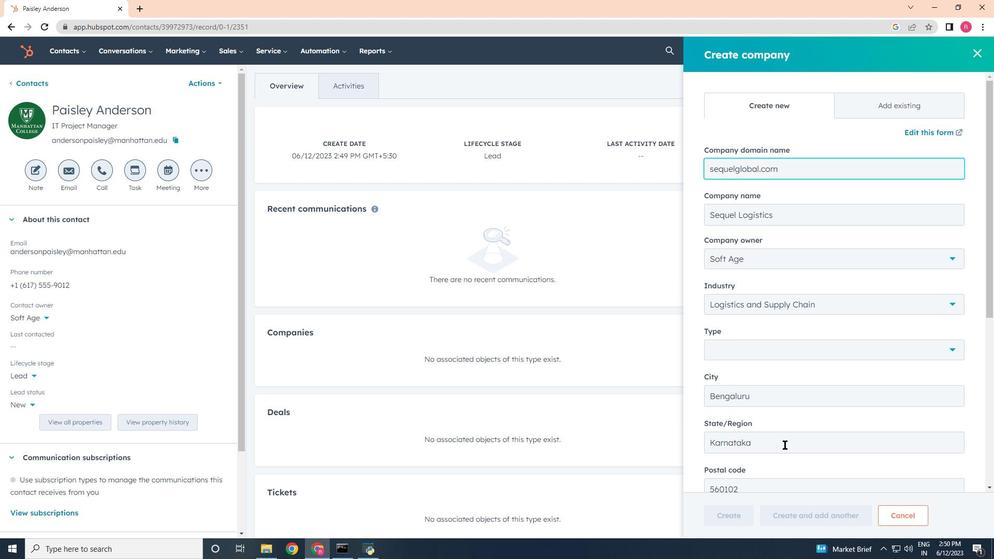 
Action: Mouse scrolled (785, 447) with delta (0, 0)
Screenshot: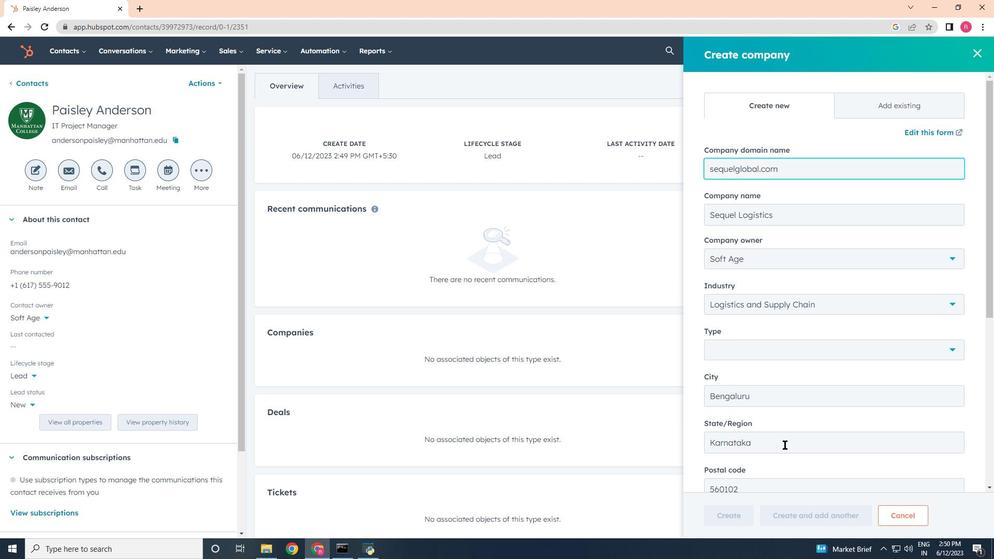 
Action: Mouse moved to (785, 449)
Screenshot: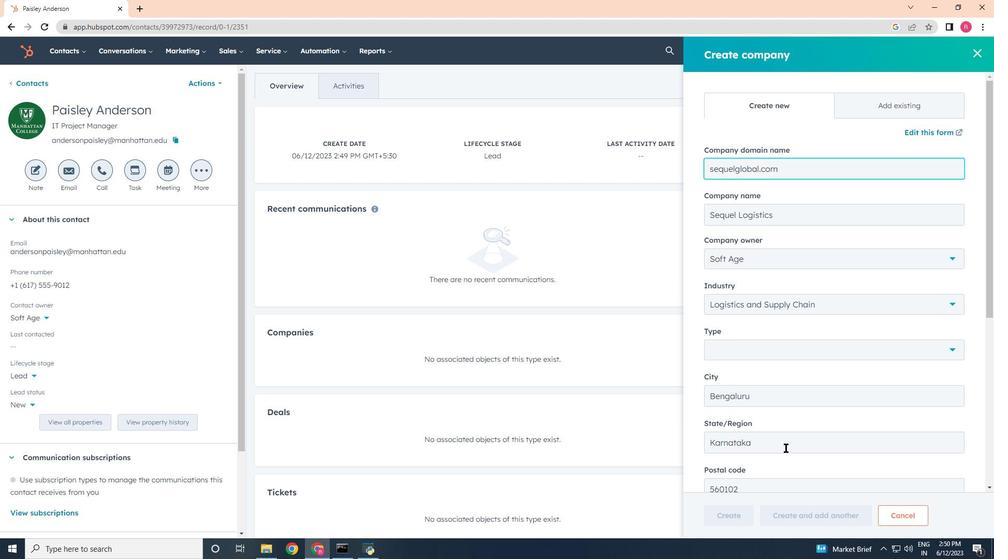 
Action: Mouse scrolled (785, 448) with delta (0, 0)
Screenshot: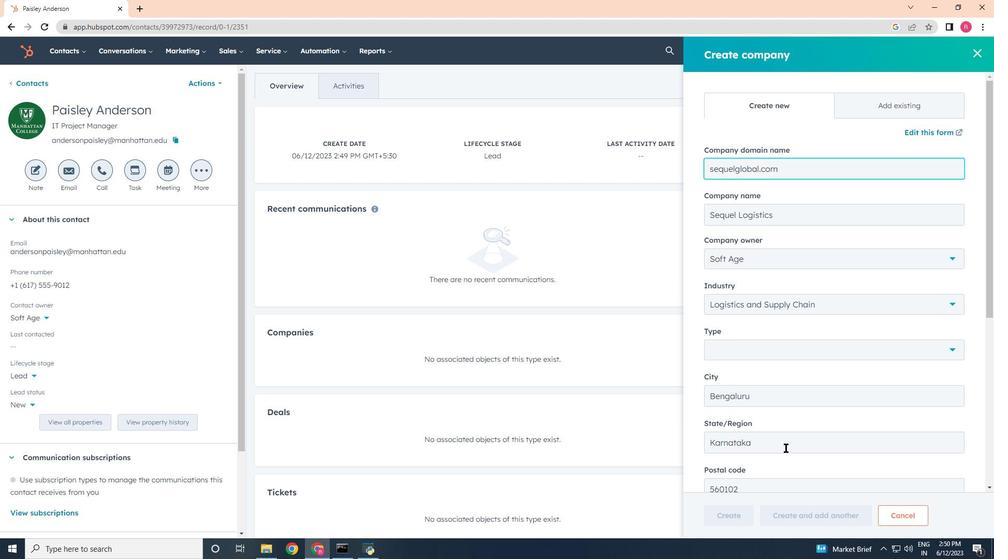 
Action: Mouse moved to (772, 460)
Screenshot: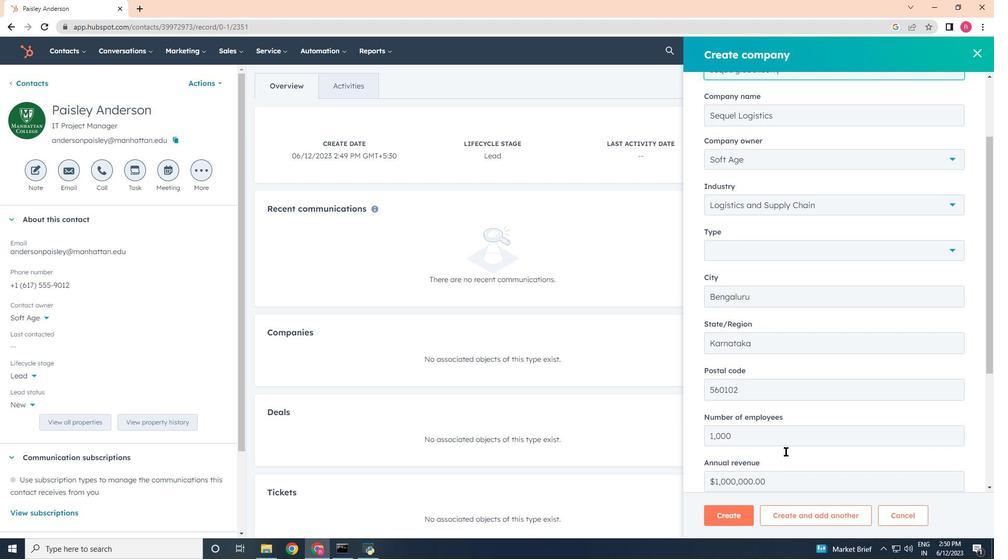 
Action: Mouse scrolled (772, 459) with delta (0, 0)
Screenshot: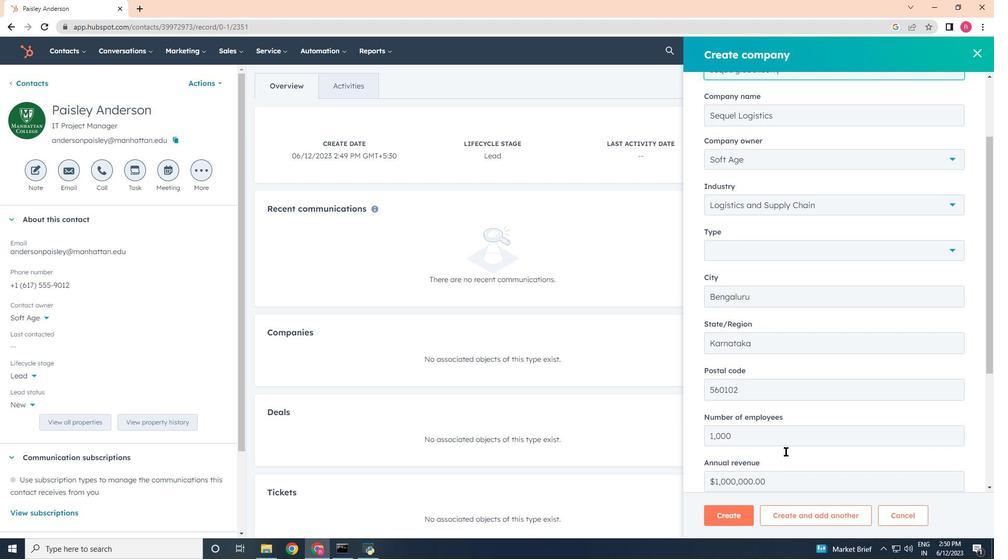 
Action: Mouse moved to (757, 467)
Screenshot: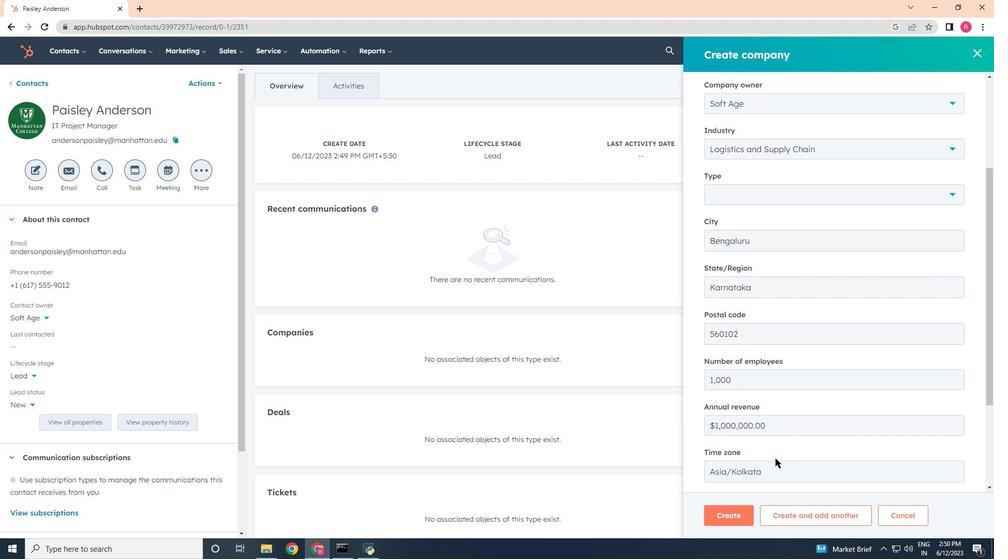 
Action: Mouse scrolled (757, 466) with delta (0, 0)
Screenshot: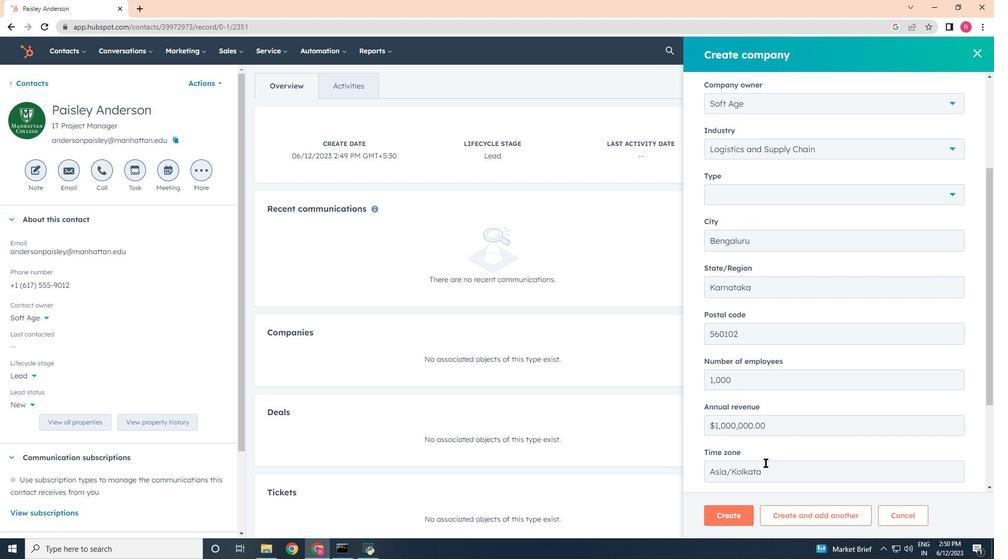 
Action: Mouse moved to (755, 469)
Screenshot: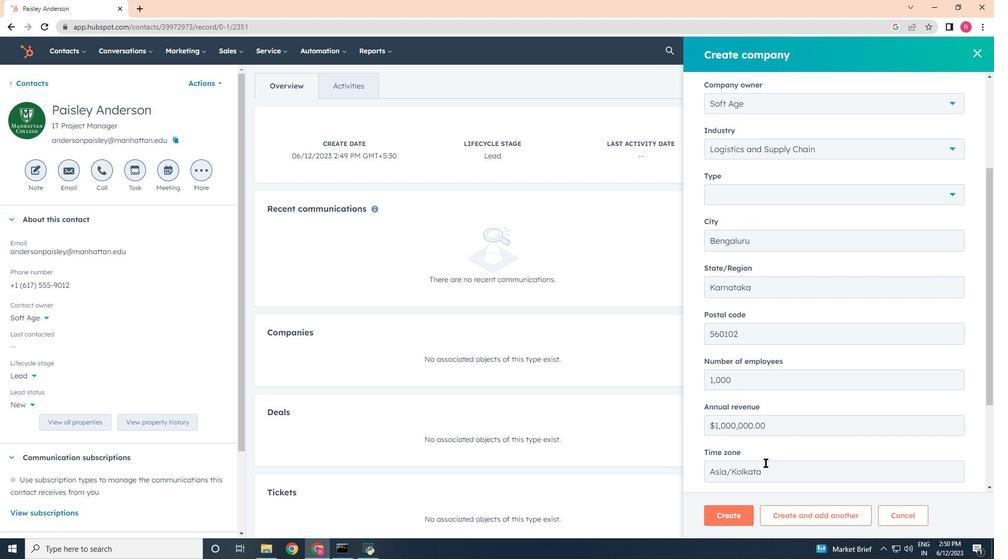 
Action: Mouse scrolled (755, 468) with delta (0, 0)
Screenshot: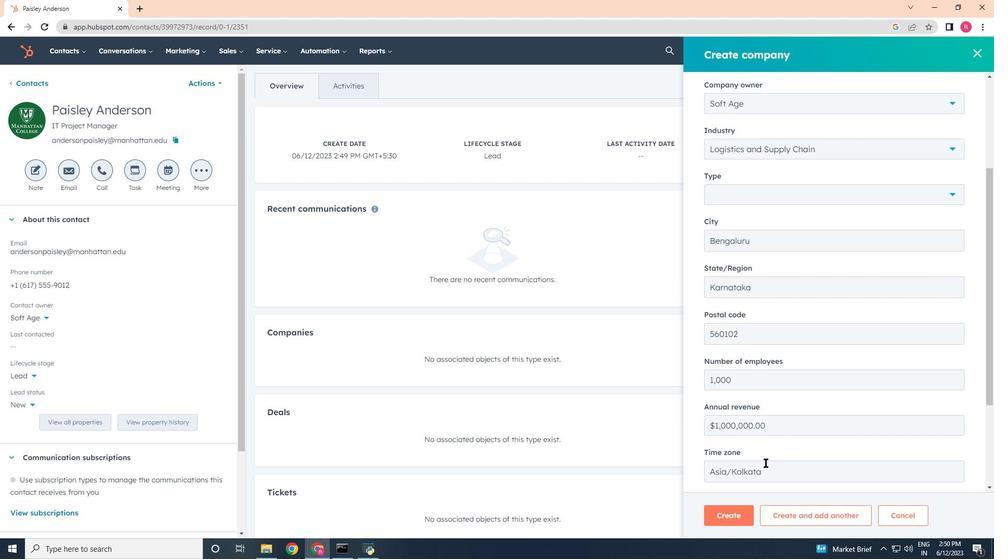 
Action: Mouse moved to (726, 538)
Screenshot: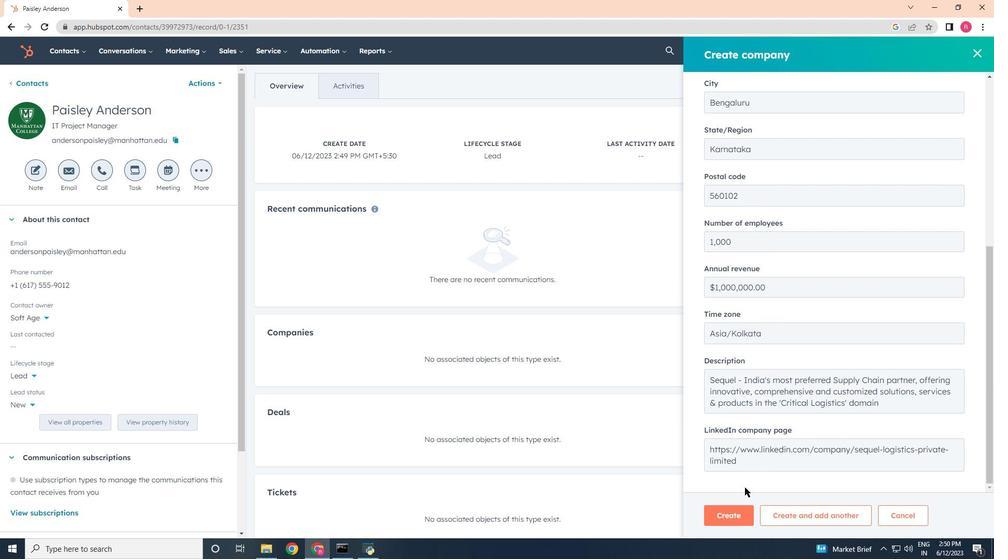 
Action: Mouse scrolled (726, 538) with delta (0, 0)
Screenshot: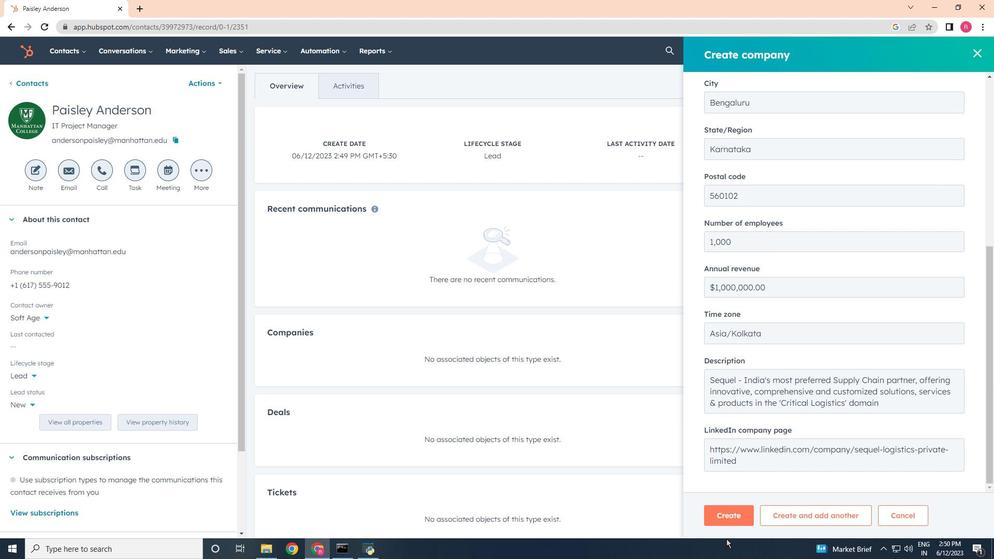 
Action: Mouse moved to (728, 526)
Screenshot: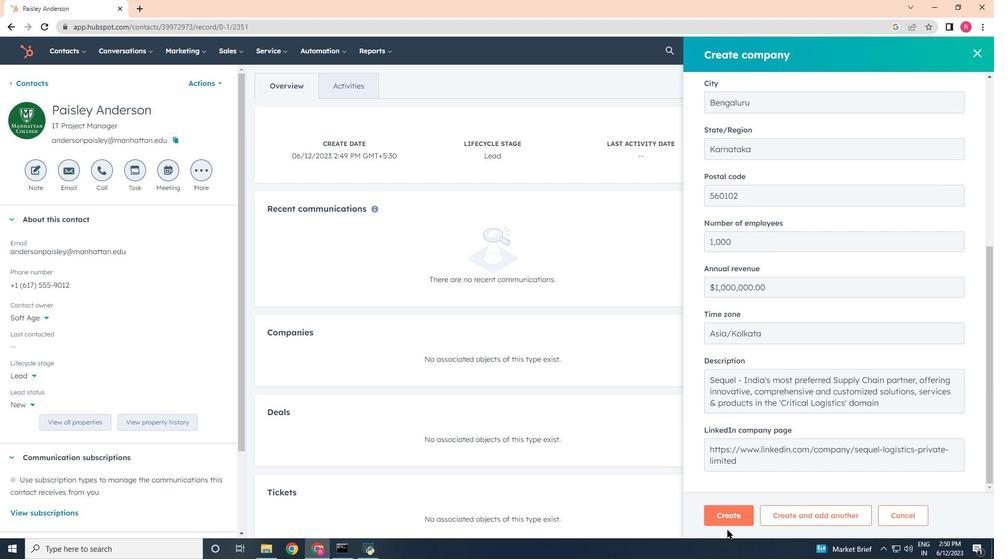 
Action: Mouse pressed left at (728, 526)
Screenshot: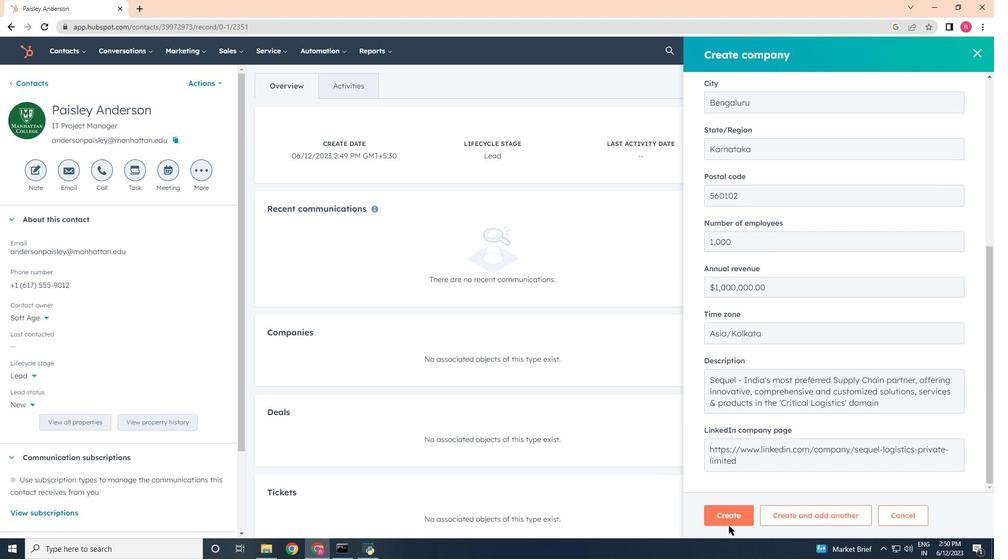 
Action: Mouse moved to (723, 519)
Screenshot: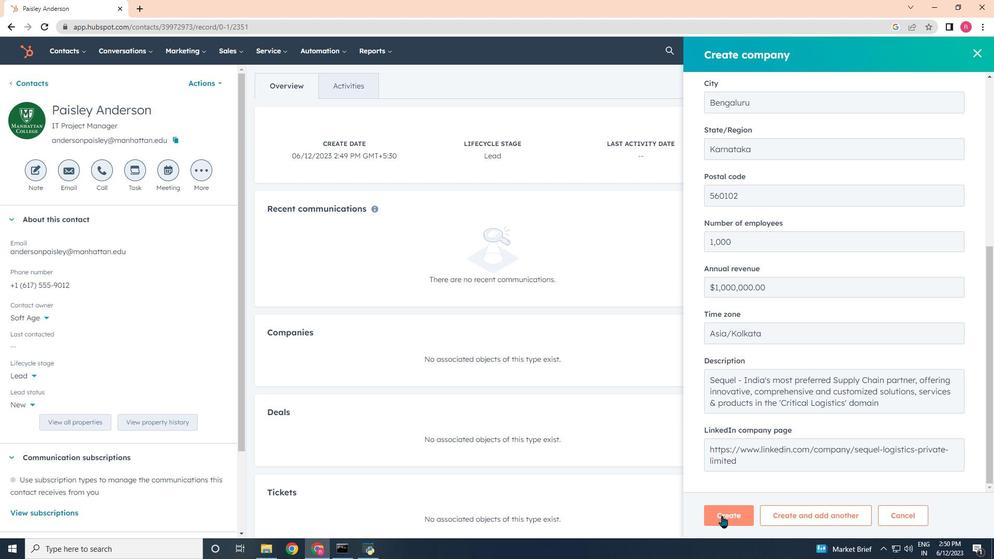 
Action: Mouse pressed left at (723, 519)
Screenshot: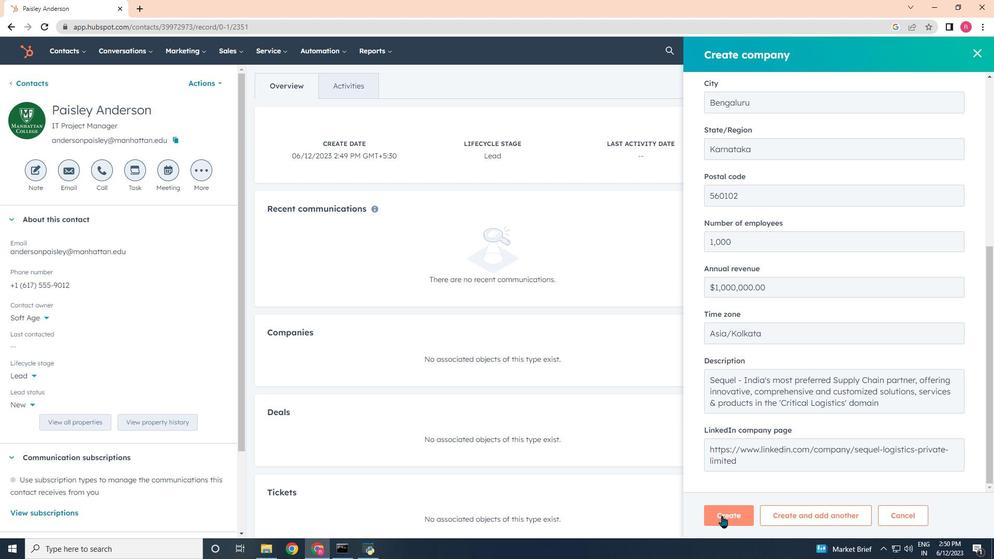 
Action: Mouse moved to (665, 549)
Screenshot: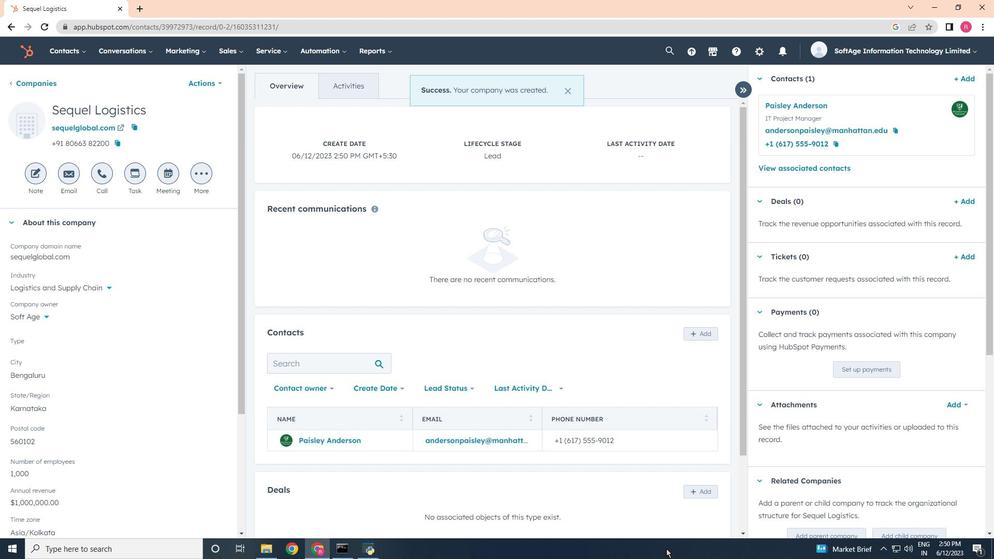 
